 Task: Create a due date automation trigger when advanced on, on the tuesday before a card is due add dates not starting next month at 11:00 AM.
Action: Mouse moved to (922, 287)
Screenshot: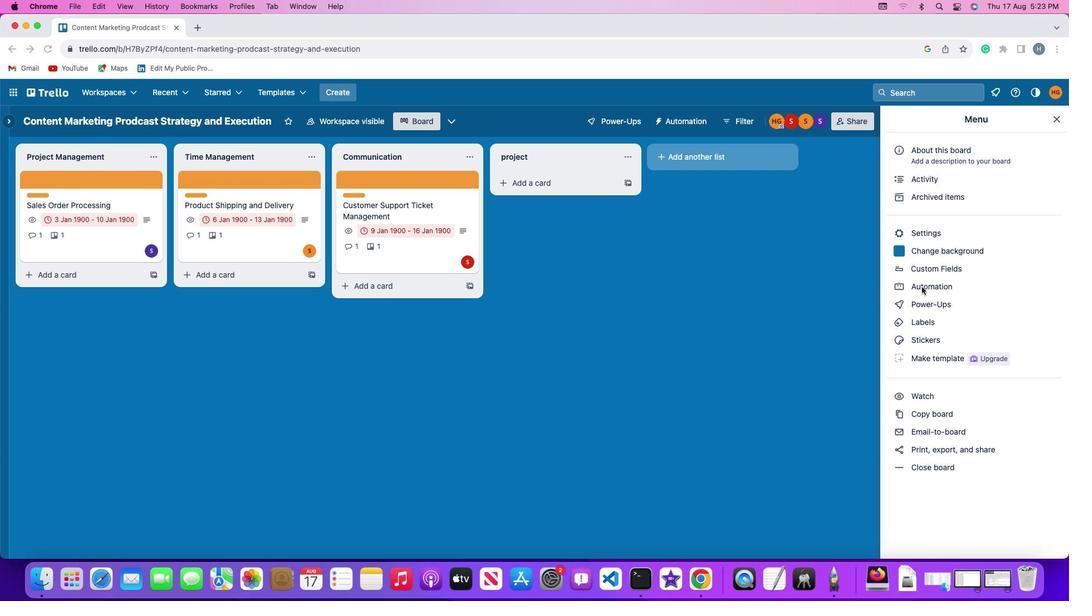 
Action: Mouse pressed left at (922, 287)
Screenshot: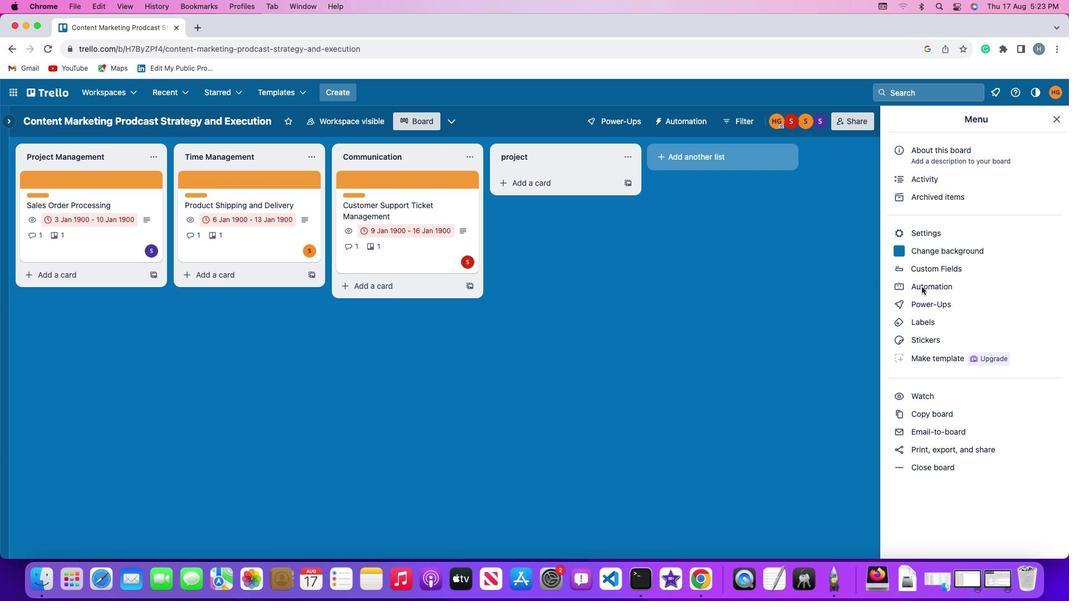 
Action: Mouse pressed left at (922, 287)
Screenshot: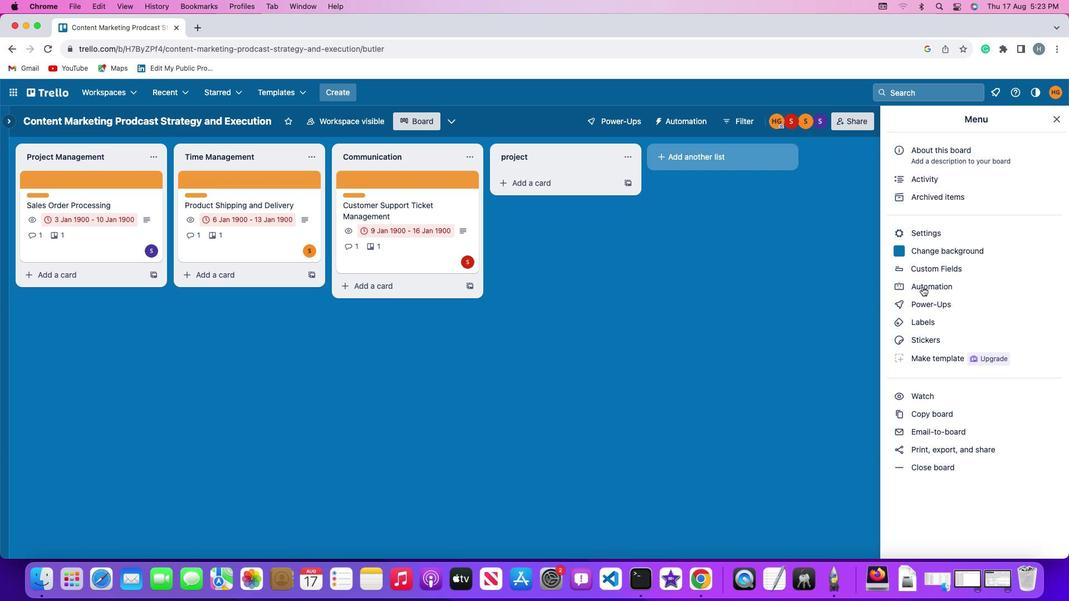 
Action: Mouse moved to (58, 264)
Screenshot: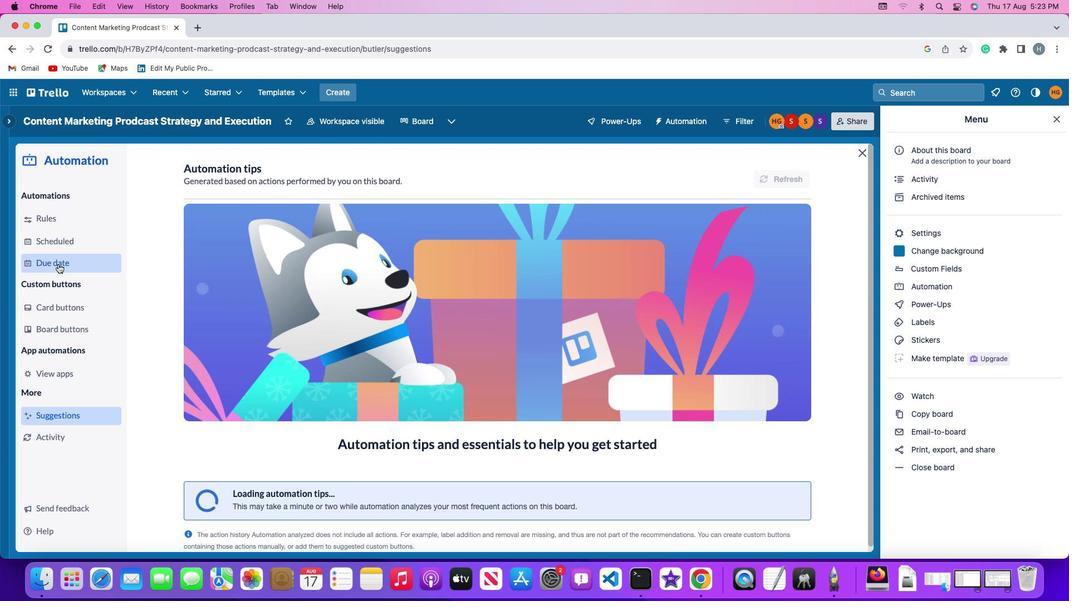 
Action: Mouse pressed left at (58, 264)
Screenshot: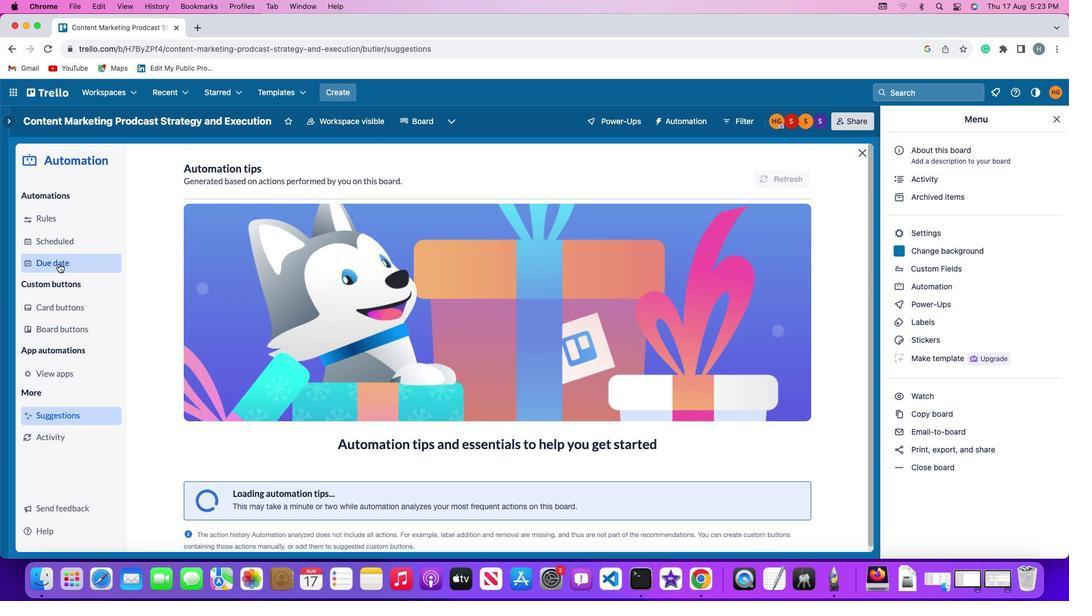 
Action: Mouse moved to (738, 171)
Screenshot: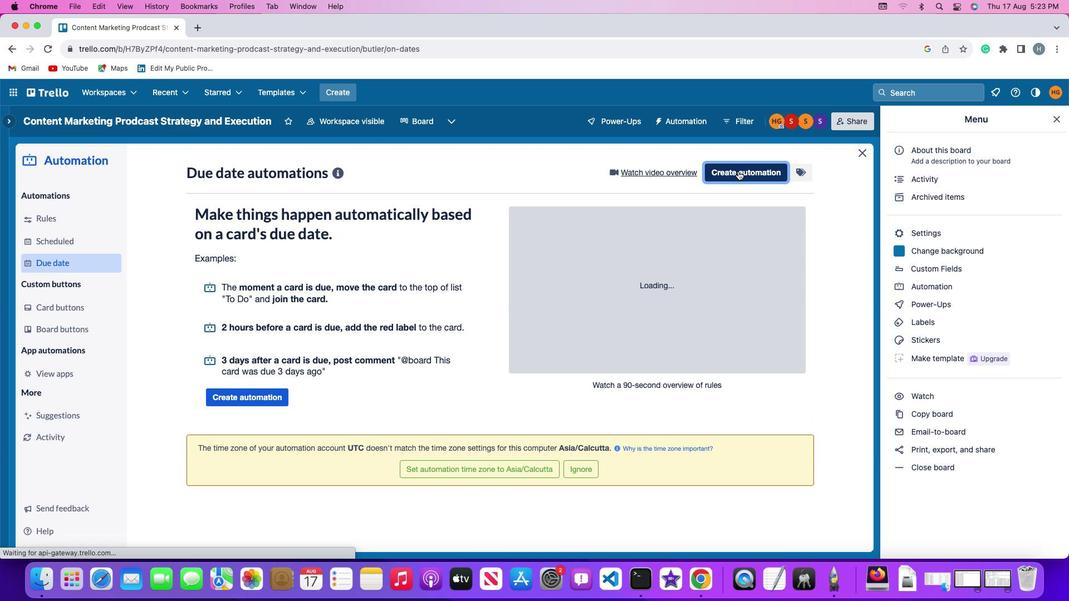 
Action: Mouse pressed left at (738, 171)
Screenshot: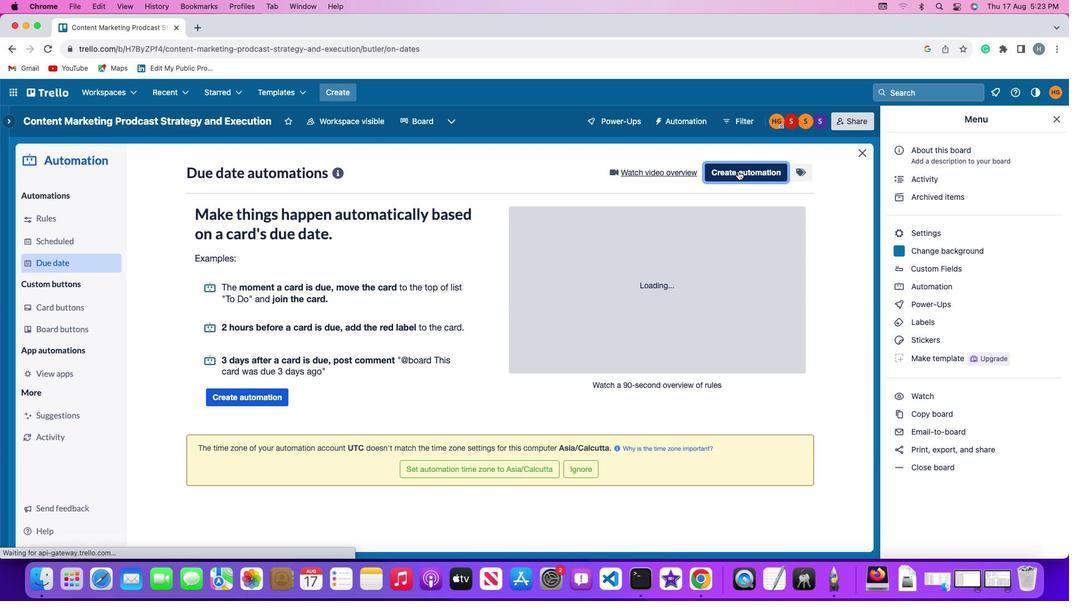 
Action: Mouse moved to (215, 281)
Screenshot: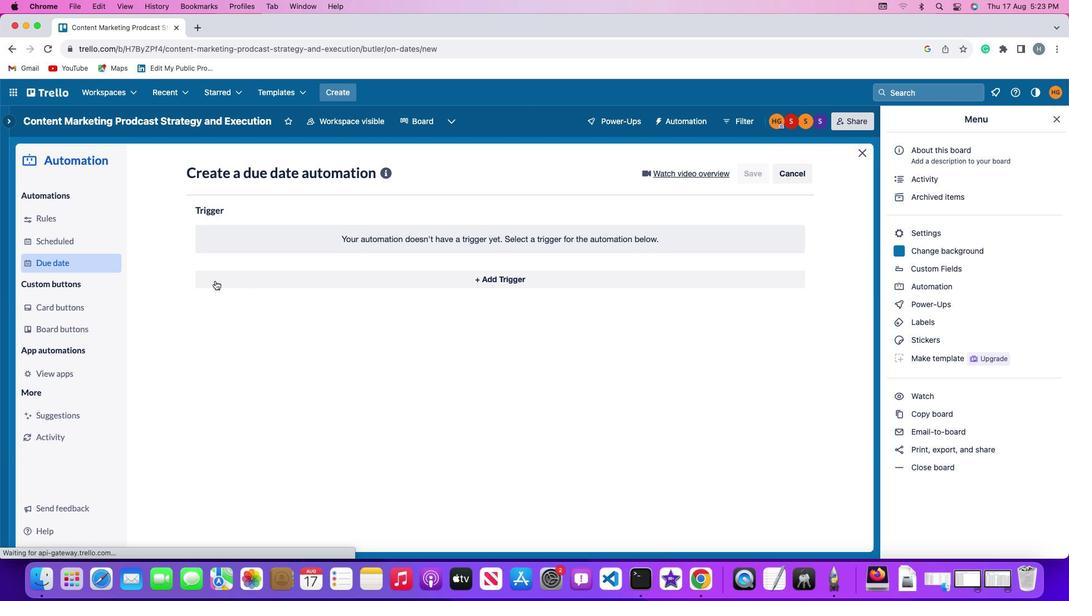 
Action: Mouse pressed left at (215, 281)
Screenshot: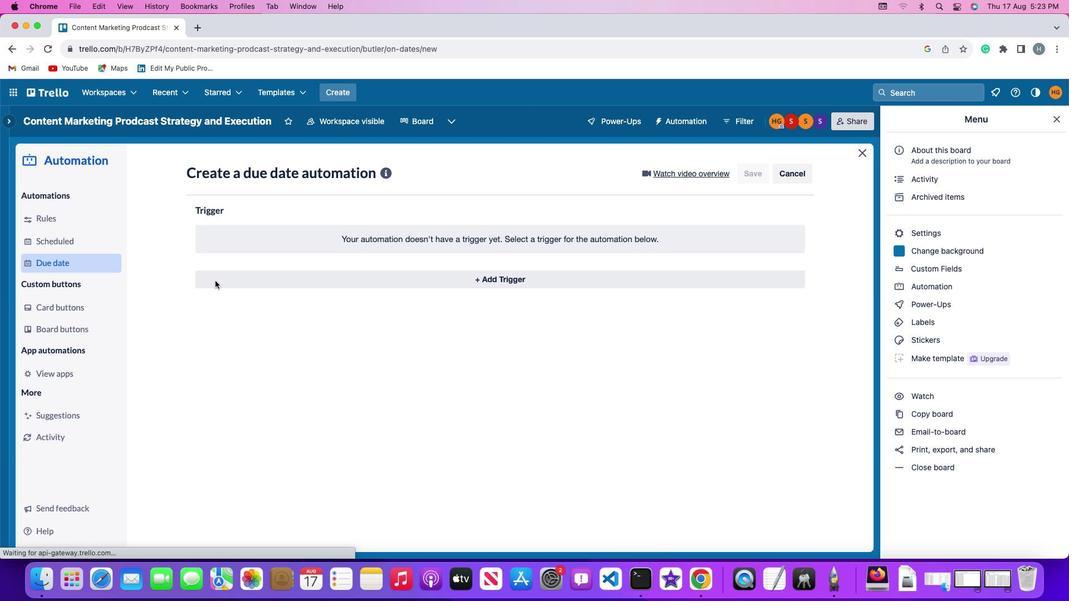 
Action: Mouse moved to (244, 483)
Screenshot: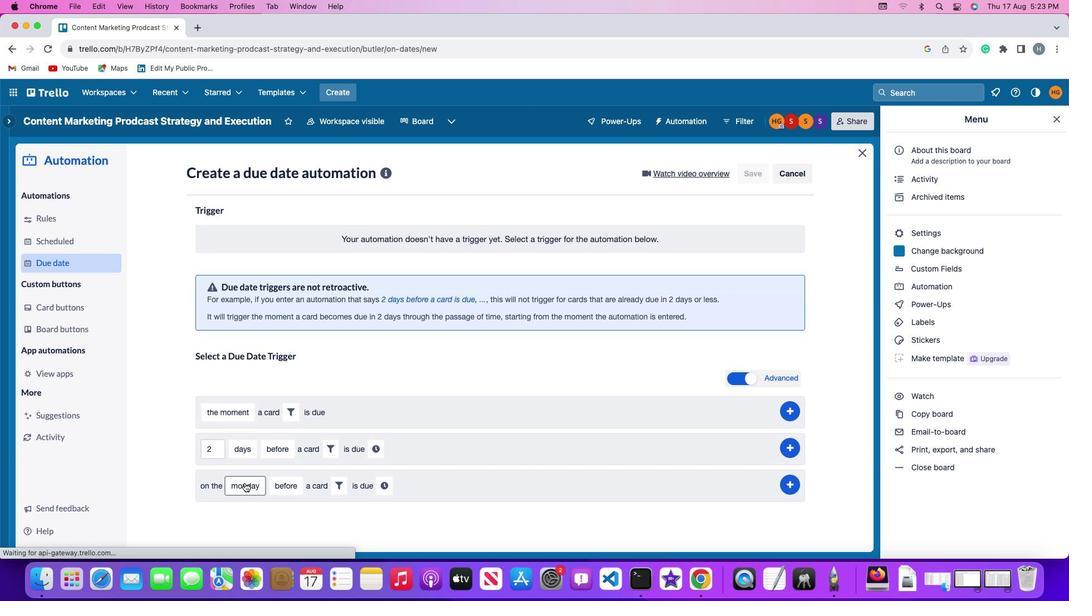 
Action: Mouse pressed left at (244, 483)
Screenshot: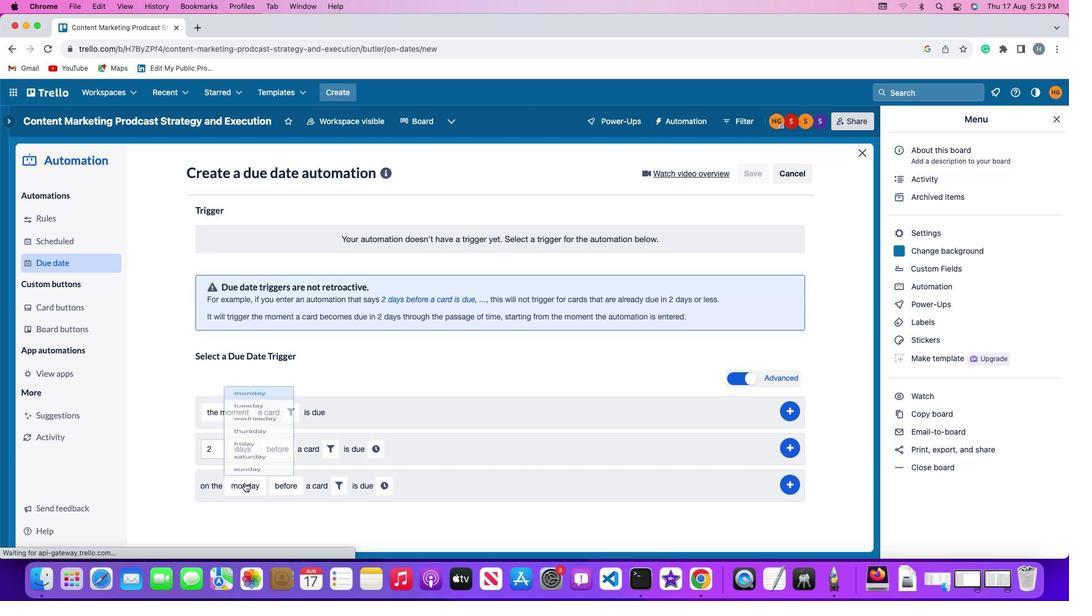 
Action: Mouse moved to (263, 353)
Screenshot: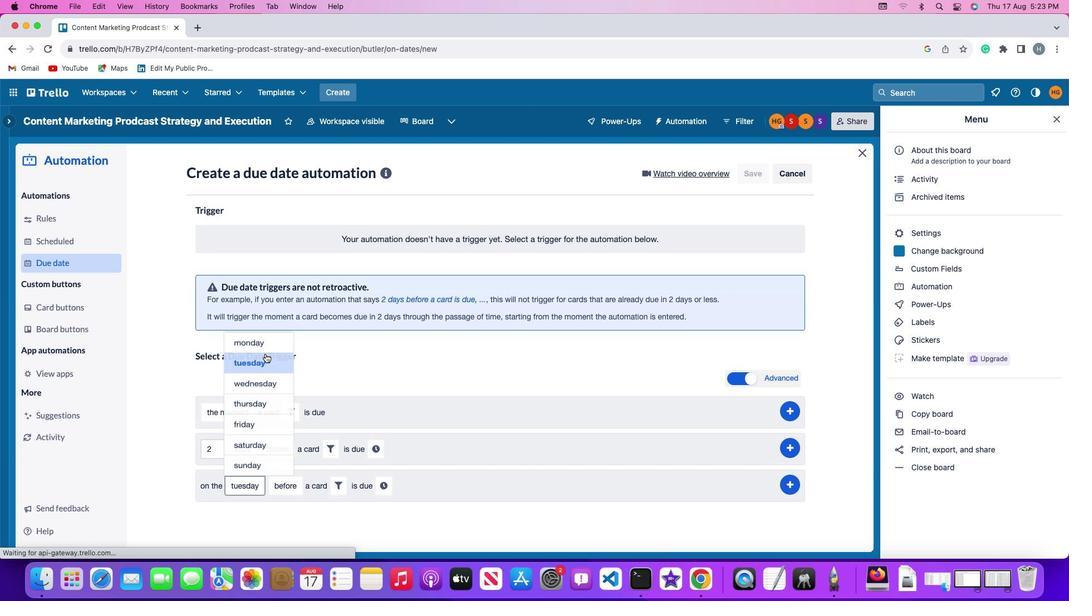 
Action: Mouse pressed left at (263, 353)
Screenshot: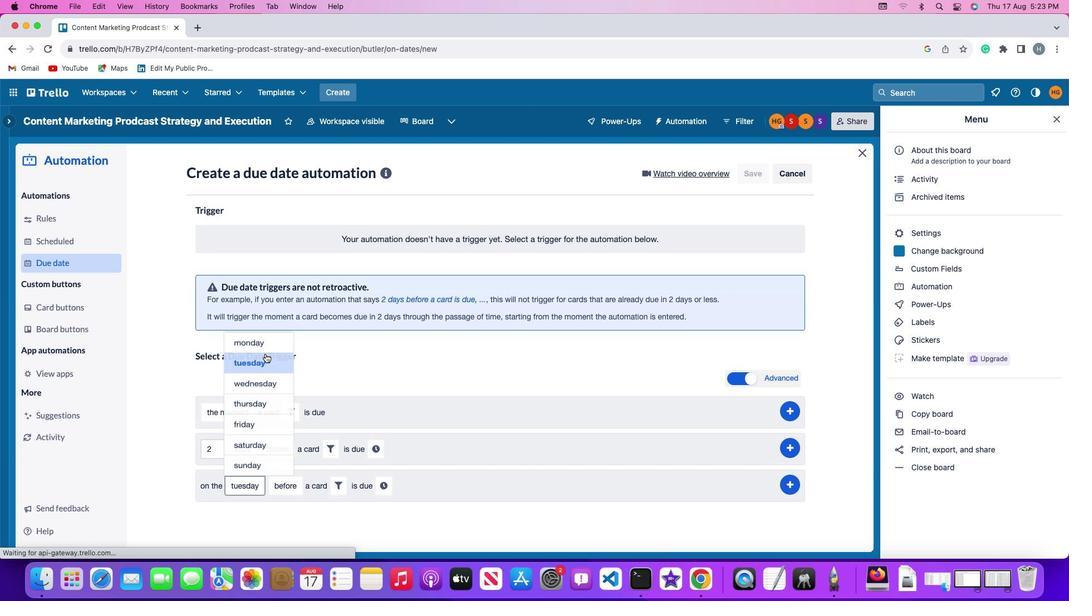 
Action: Mouse moved to (288, 483)
Screenshot: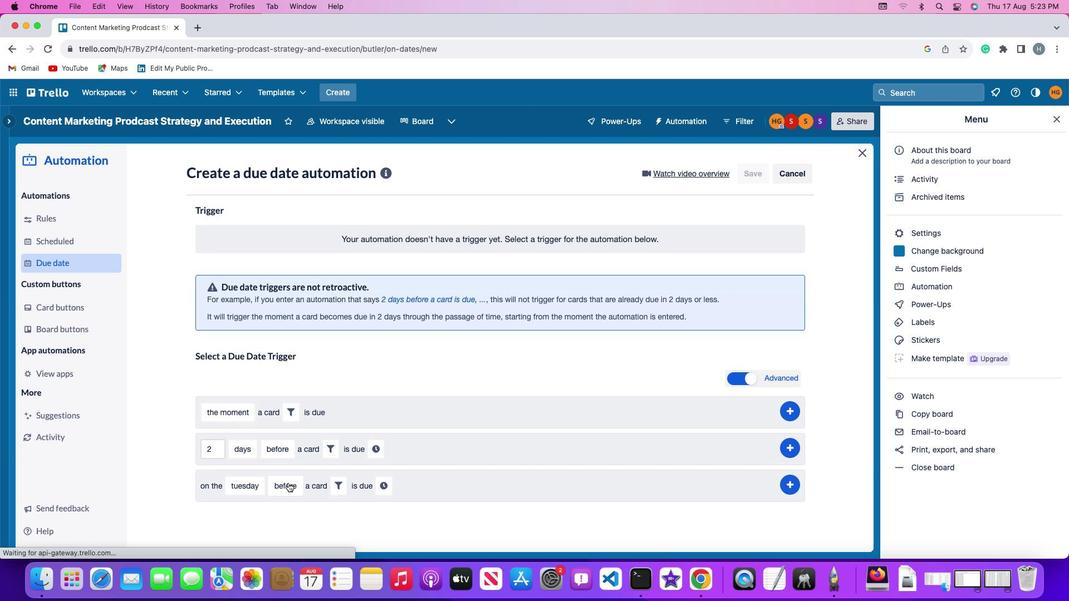 
Action: Mouse pressed left at (288, 483)
Screenshot: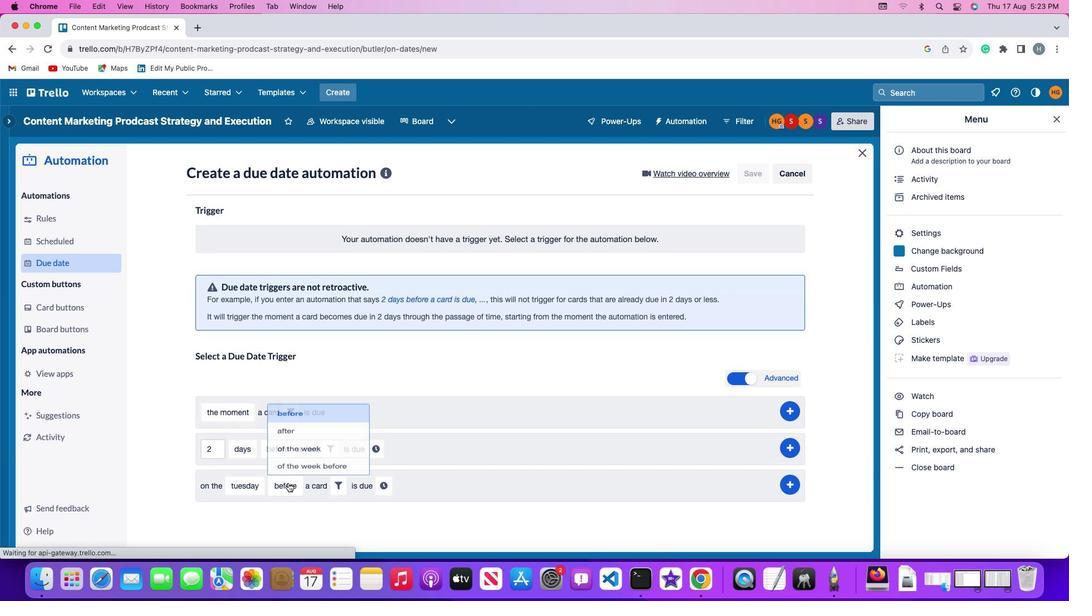 
Action: Mouse moved to (311, 394)
Screenshot: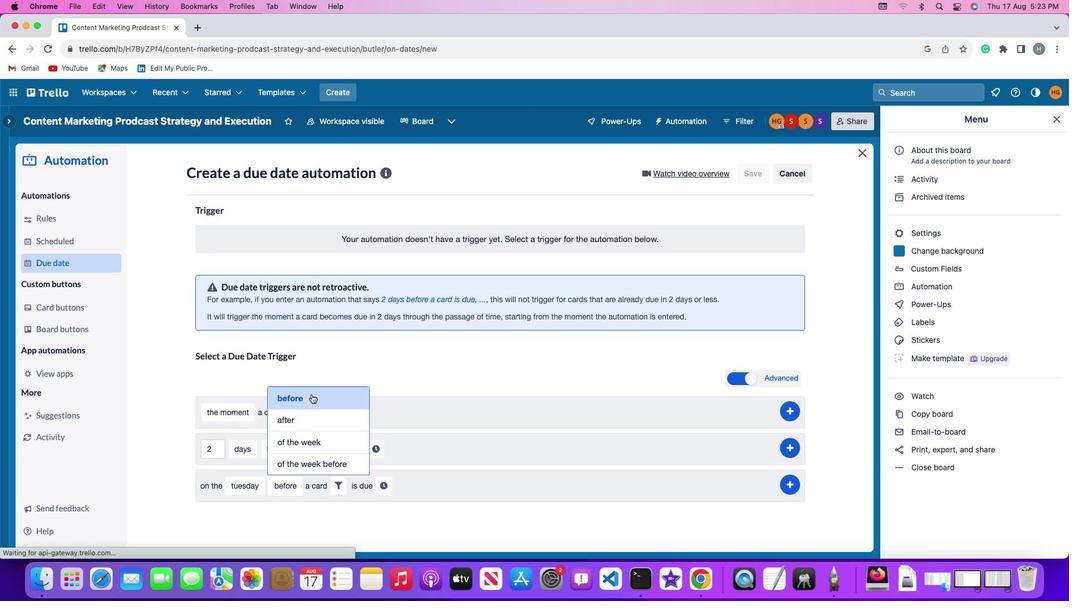 
Action: Mouse pressed left at (311, 394)
Screenshot: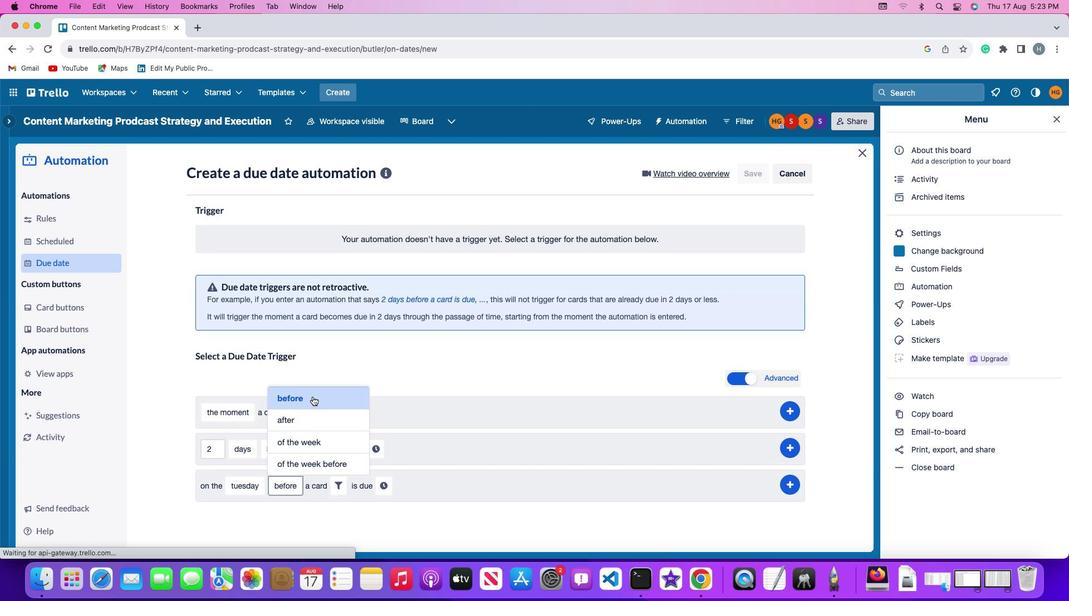 
Action: Mouse moved to (342, 490)
Screenshot: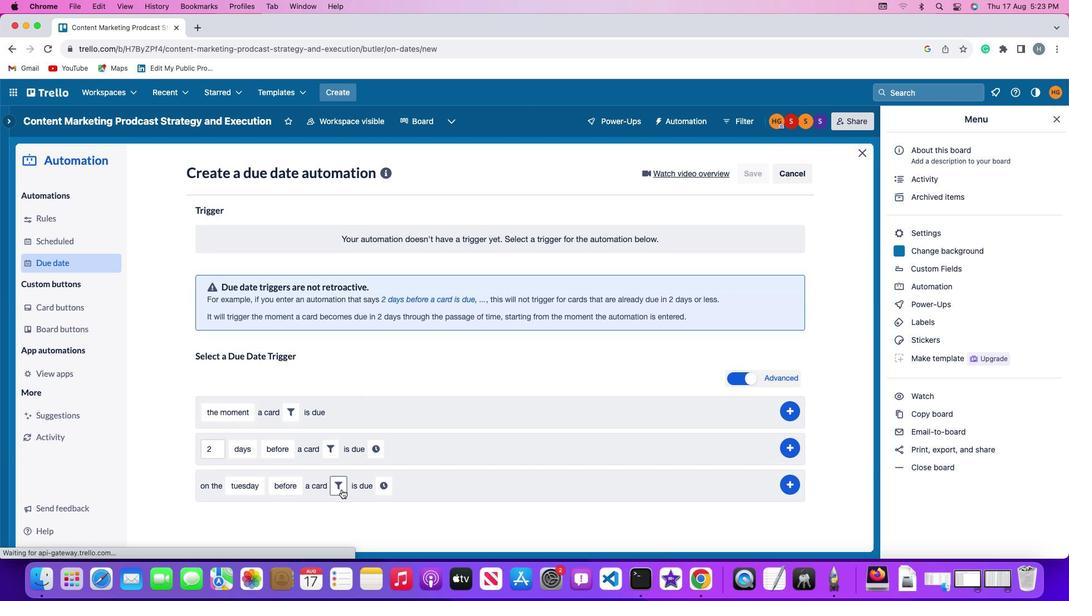 
Action: Mouse pressed left at (342, 490)
Screenshot: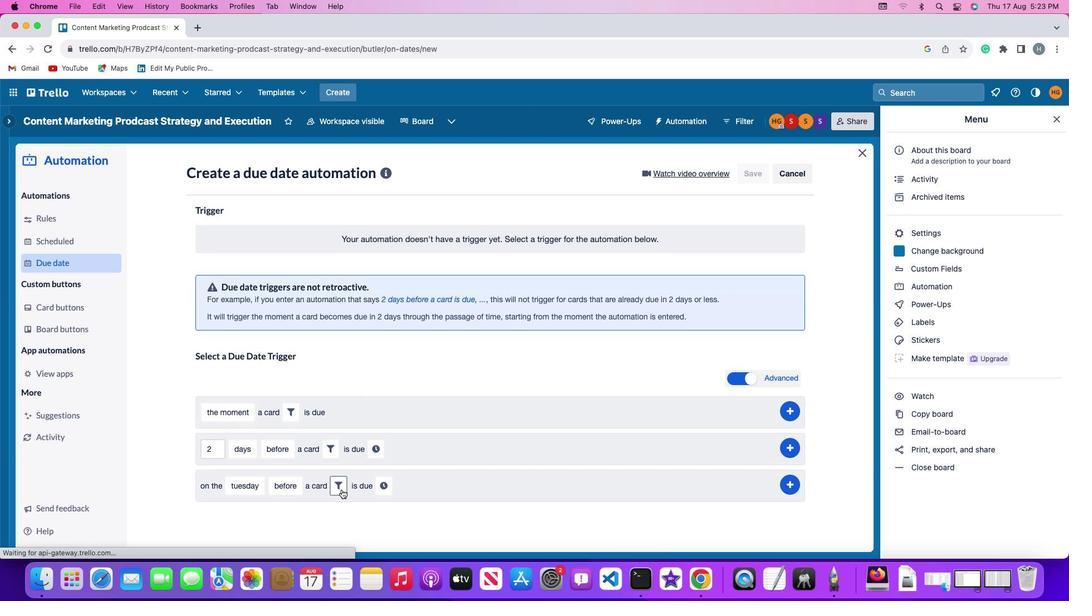 
Action: Mouse moved to (403, 521)
Screenshot: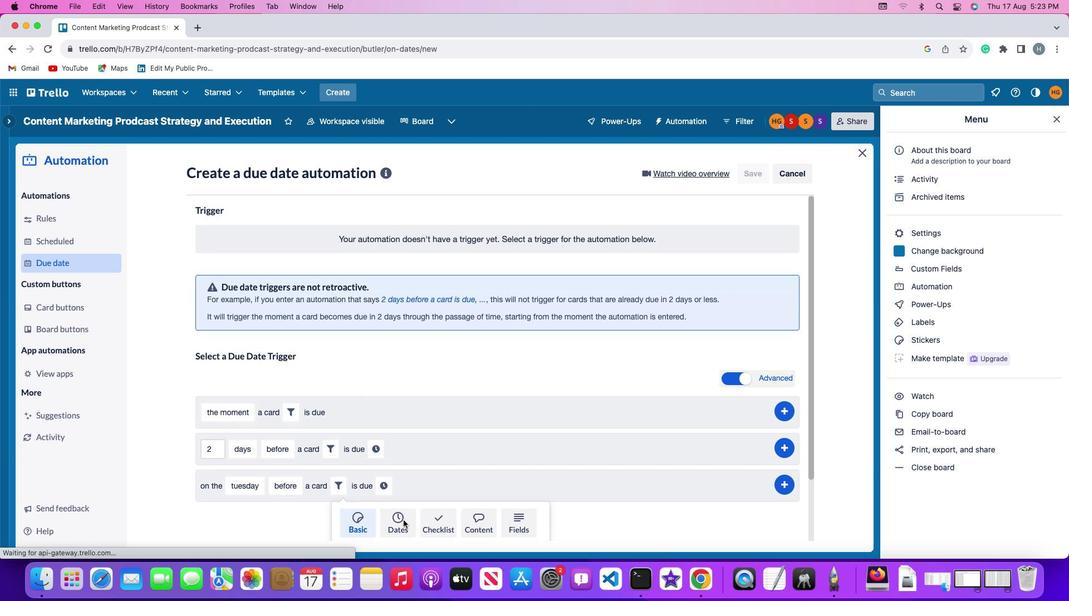 
Action: Mouse pressed left at (403, 521)
Screenshot: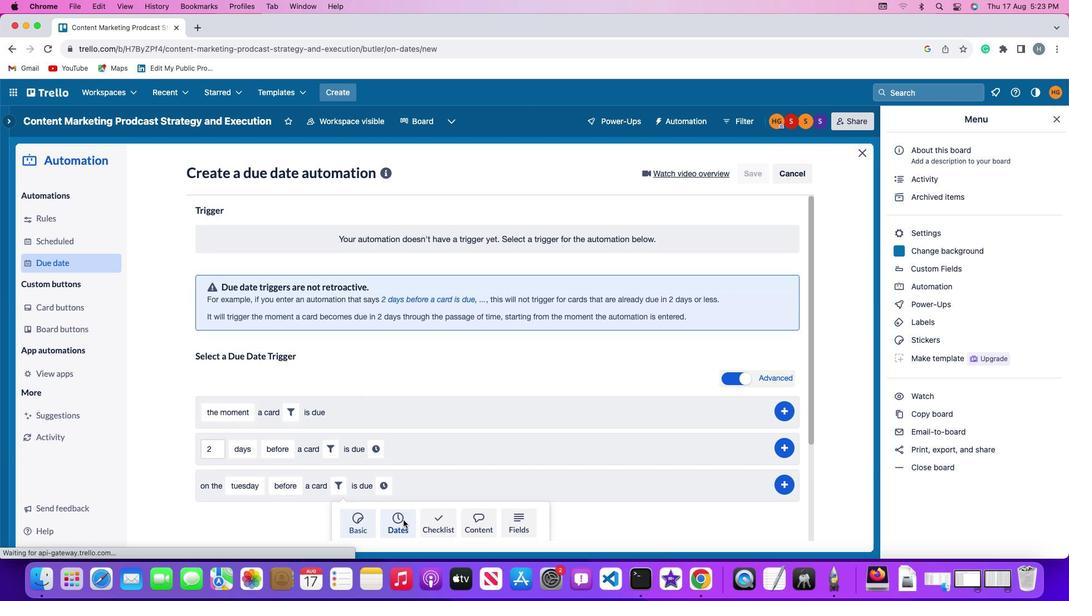 
Action: Mouse moved to (323, 512)
Screenshot: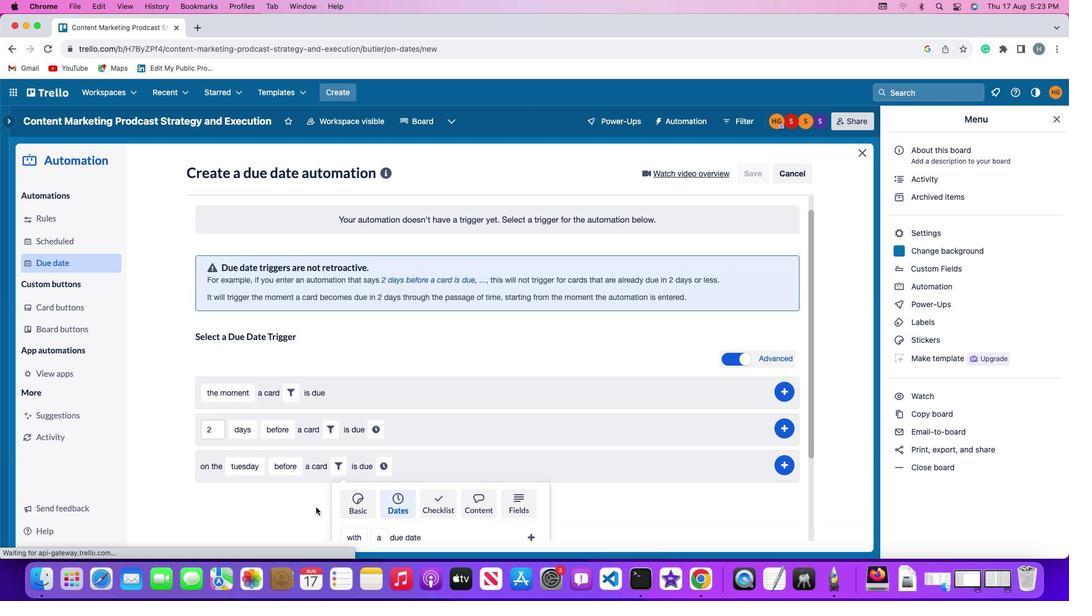 
Action: Mouse scrolled (323, 512) with delta (0, 0)
Screenshot: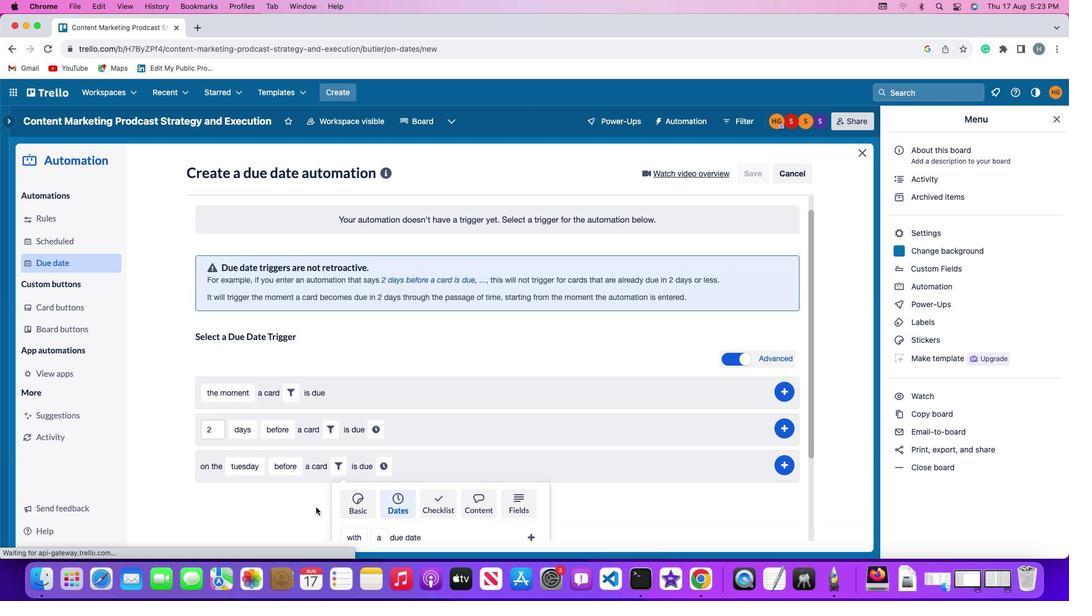 
Action: Mouse moved to (321, 512)
Screenshot: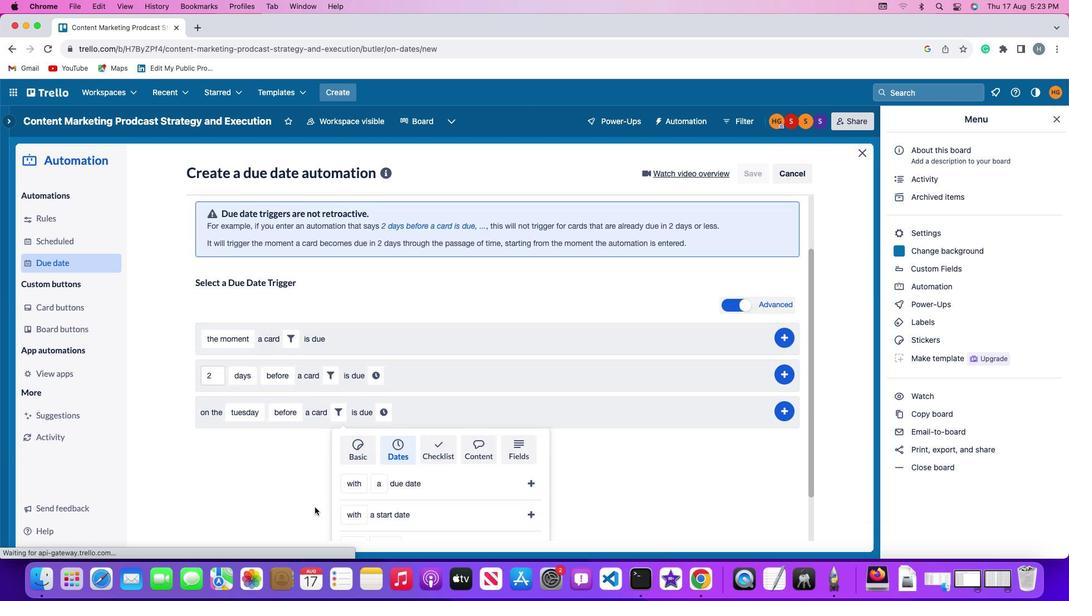 
Action: Mouse scrolled (321, 512) with delta (0, 0)
Screenshot: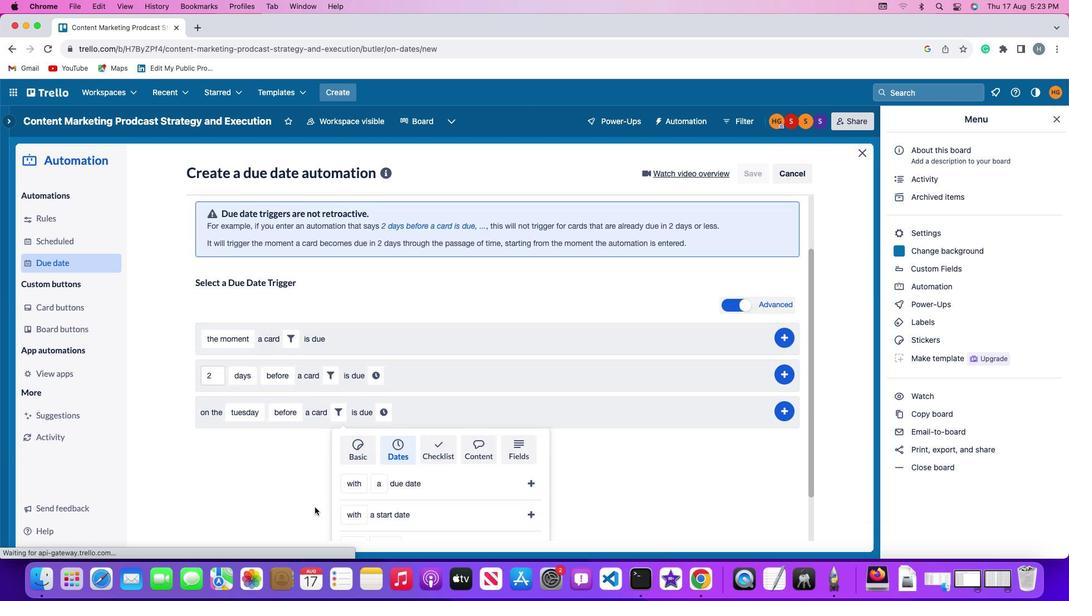 
Action: Mouse moved to (320, 511)
Screenshot: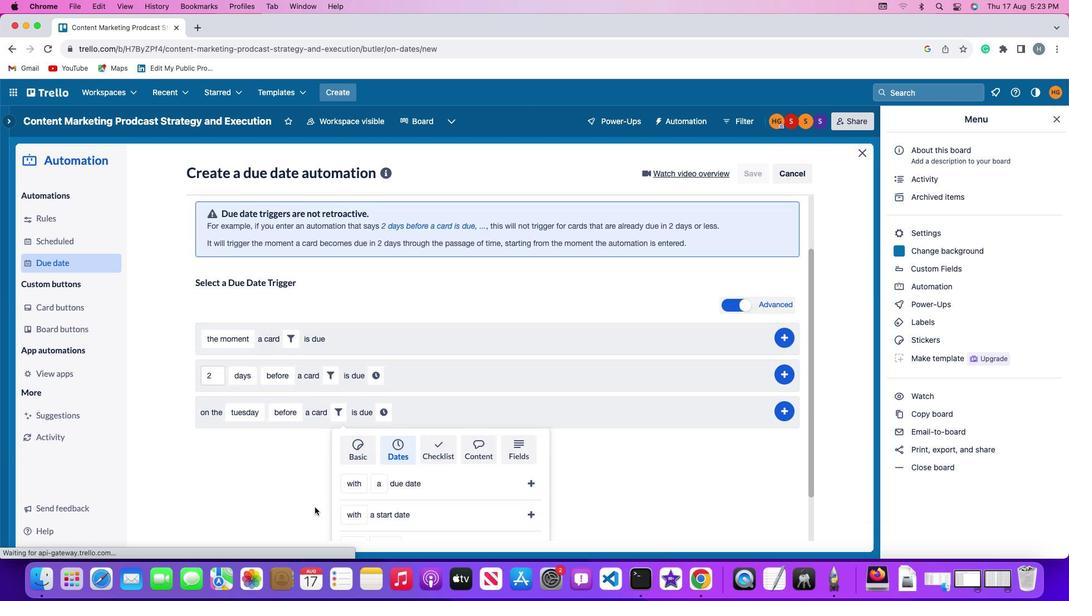 
Action: Mouse scrolled (320, 511) with delta (0, -1)
Screenshot: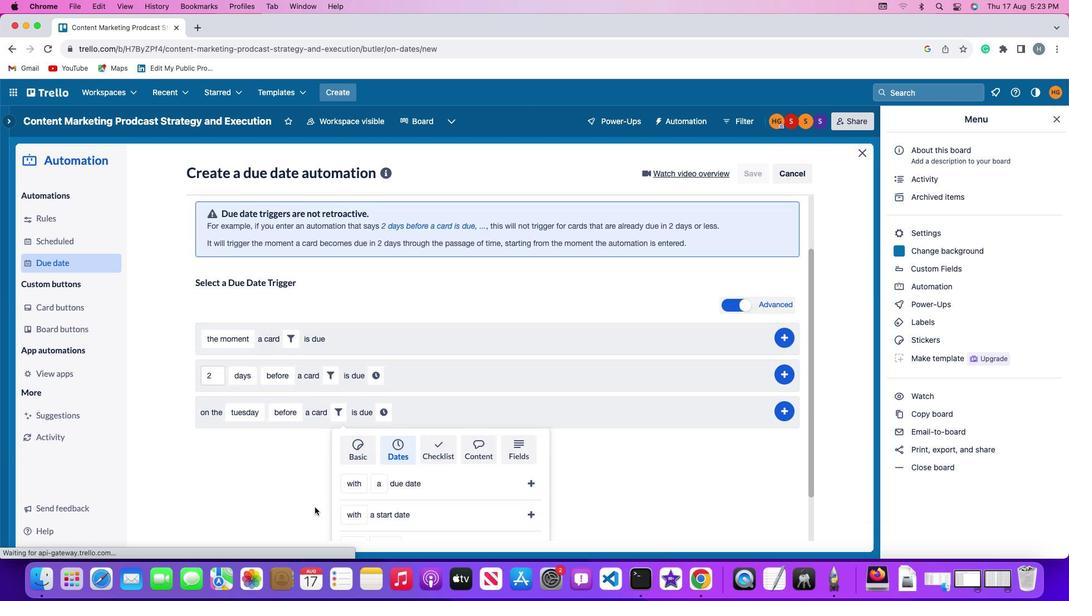 
Action: Mouse moved to (319, 510)
Screenshot: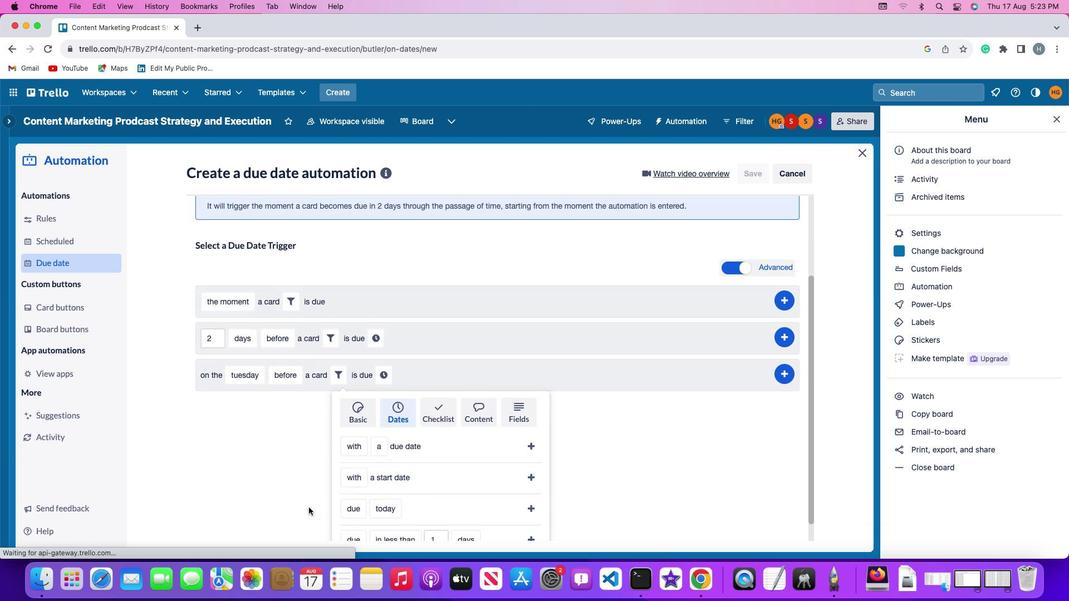 
Action: Mouse scrolled (319, 510) with delta (0, -2)
Screenshot: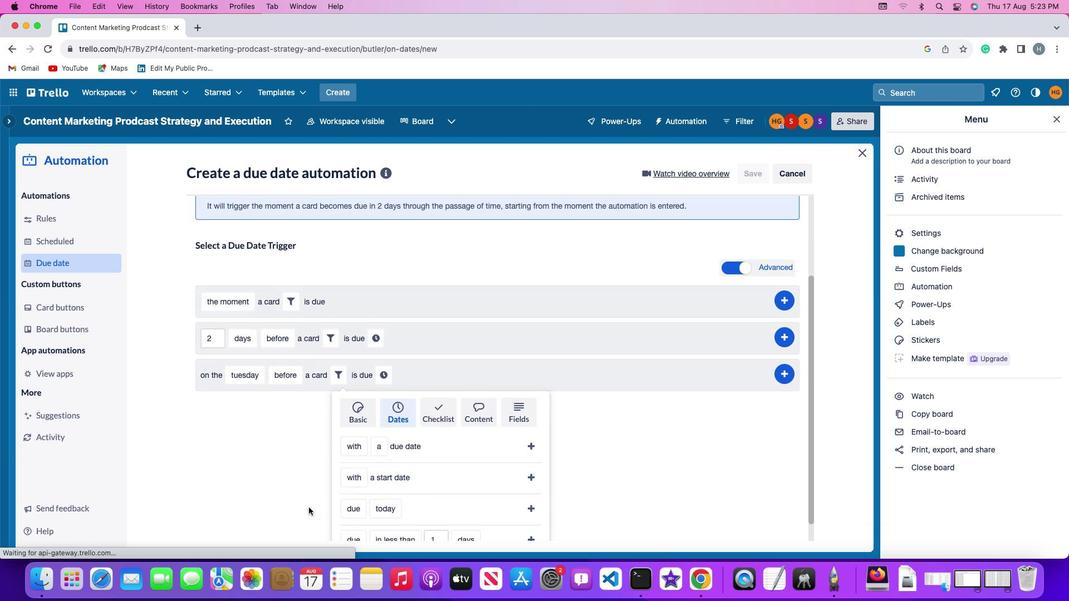 
Action: Mouse moved to (316, 507)
Screenshot: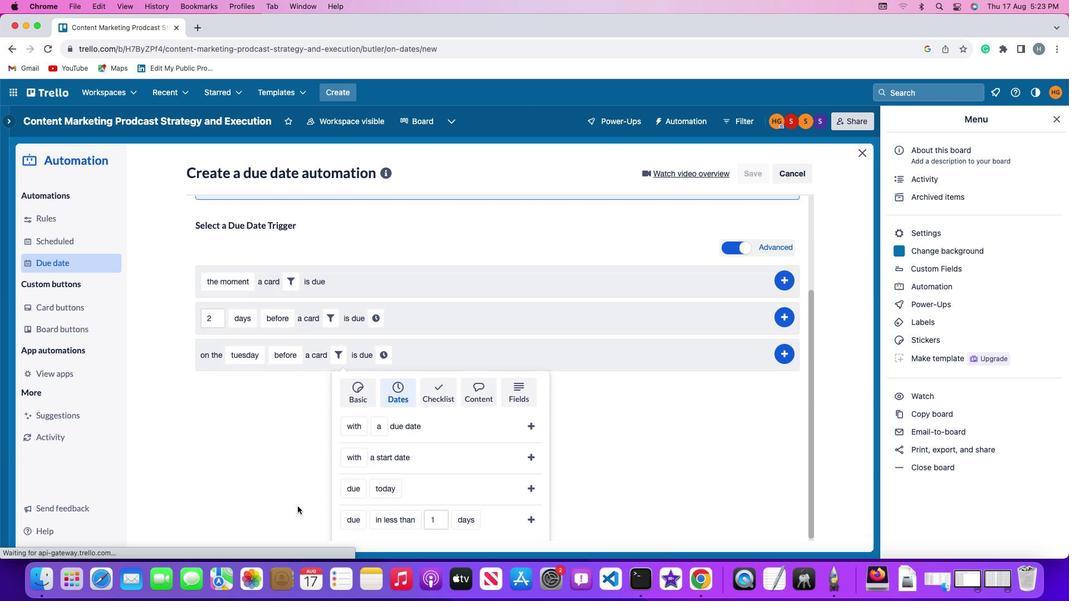 
Action: Mouse scrolled (316, 507) with delta (0, -2)
Screenshot: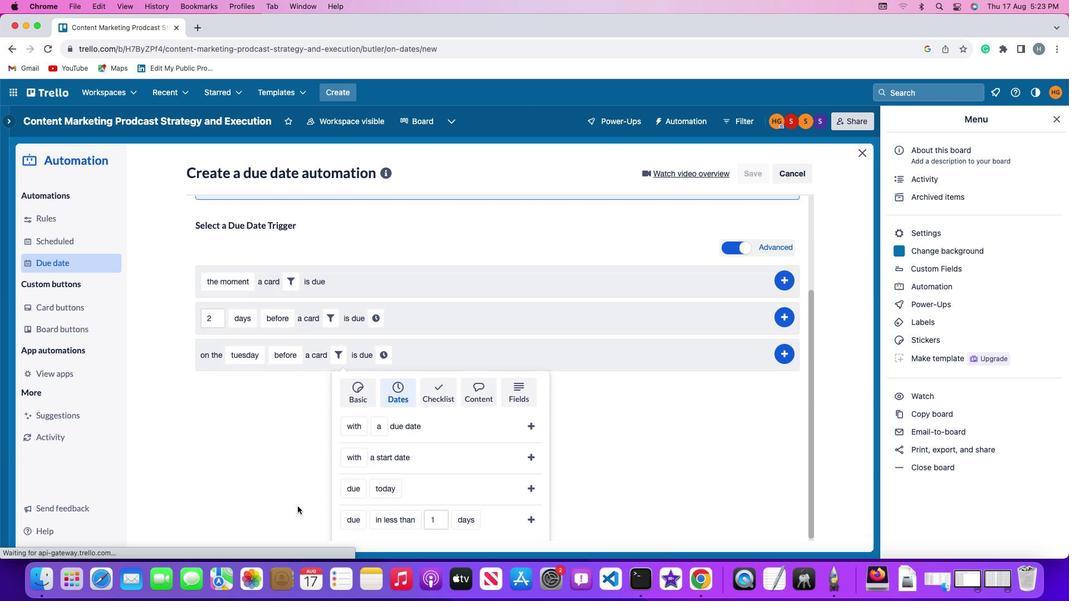 
Action: Mouse moved to (293, 504)
Screenshot: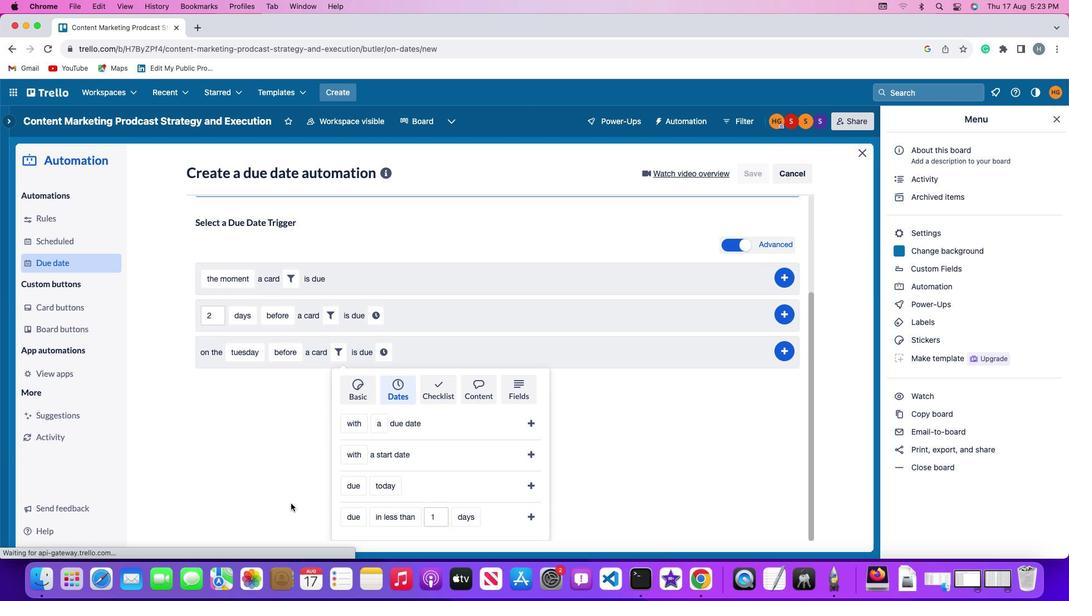 
Action: Mouse scrolled (293, 504) with delta (0, 0)
Screenshot: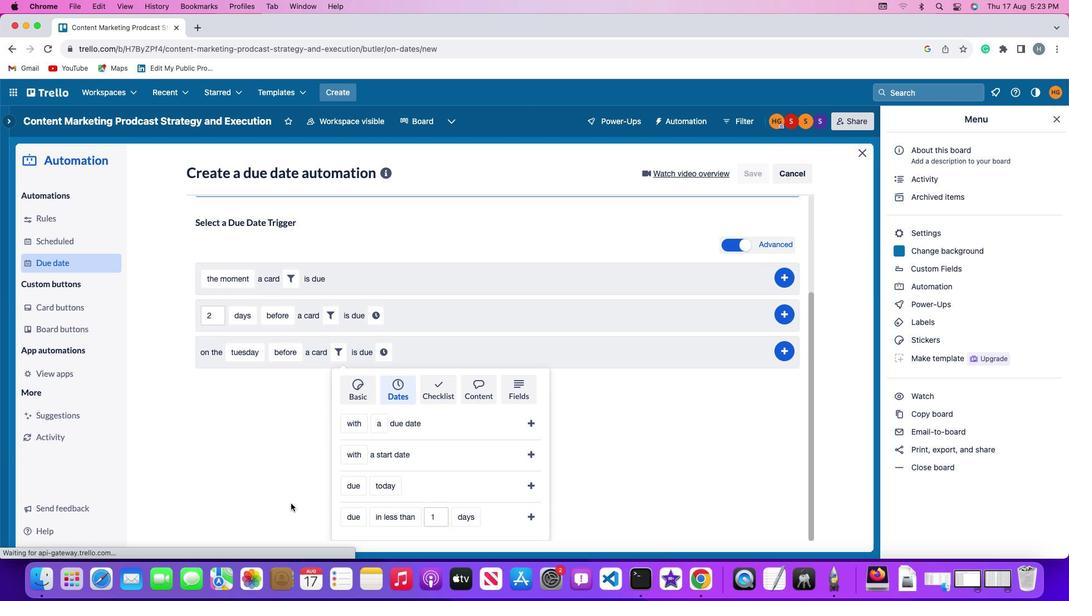 
Action: Mouse moved to (293, 504)
Screenshot: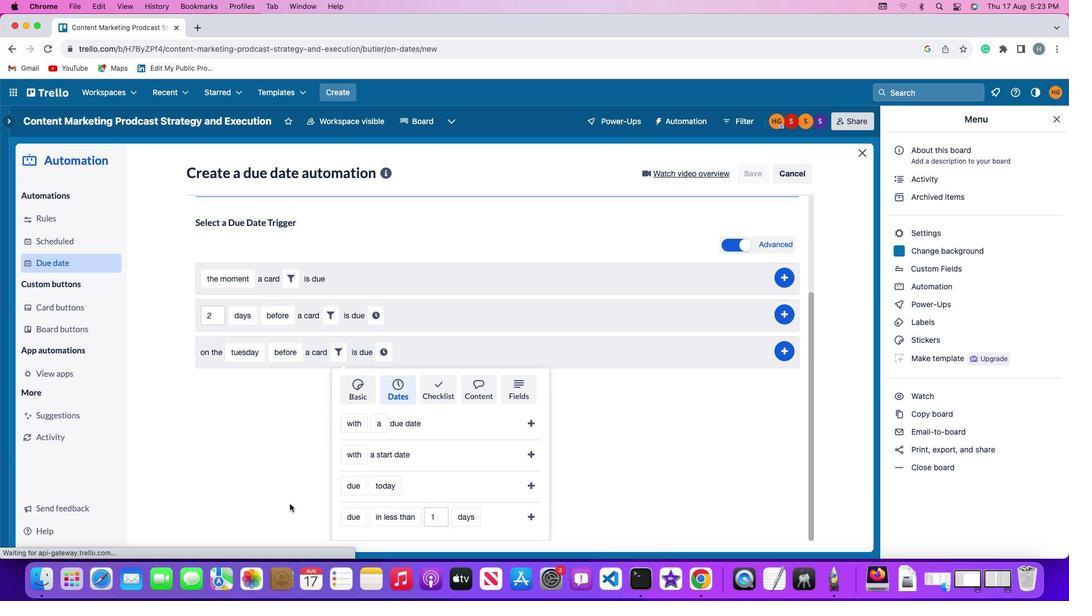 
Action: Mouse scrolled (293, 504) with delta (0, 0)
Screenshot: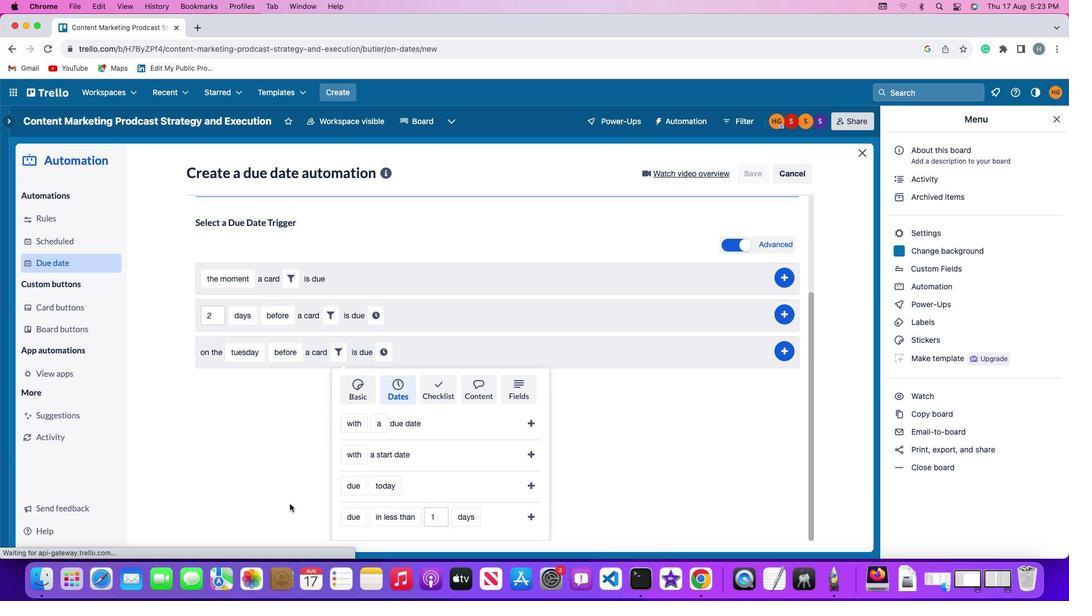 
Action: Mouse scrolled (293, 504) with delta (0, -1)
Screenshot: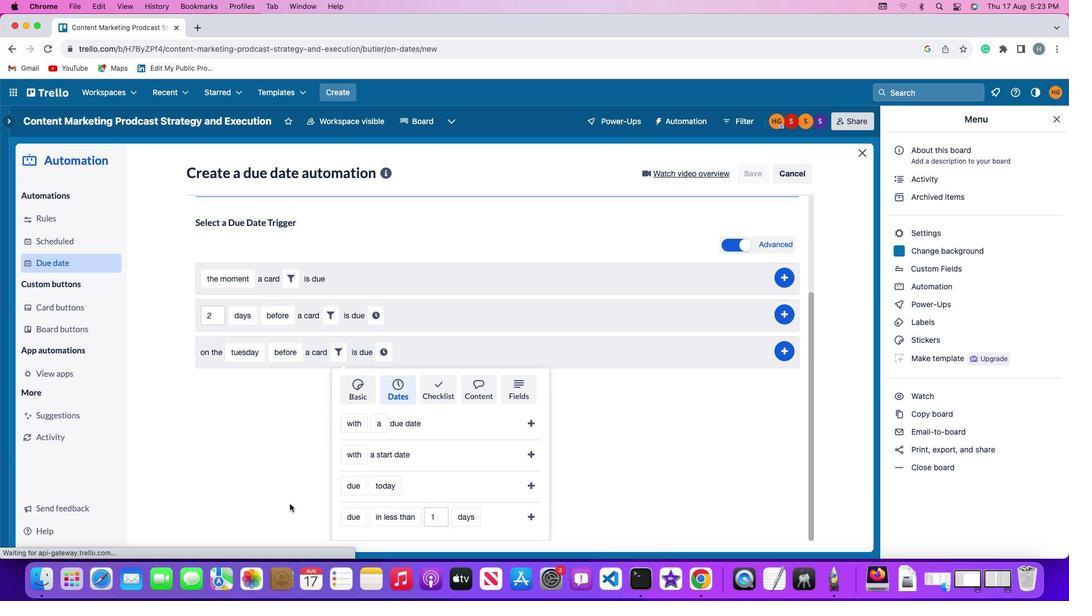 
Action: Mouse scrolled (293, 504) with delta (0, -2)
Screenshot: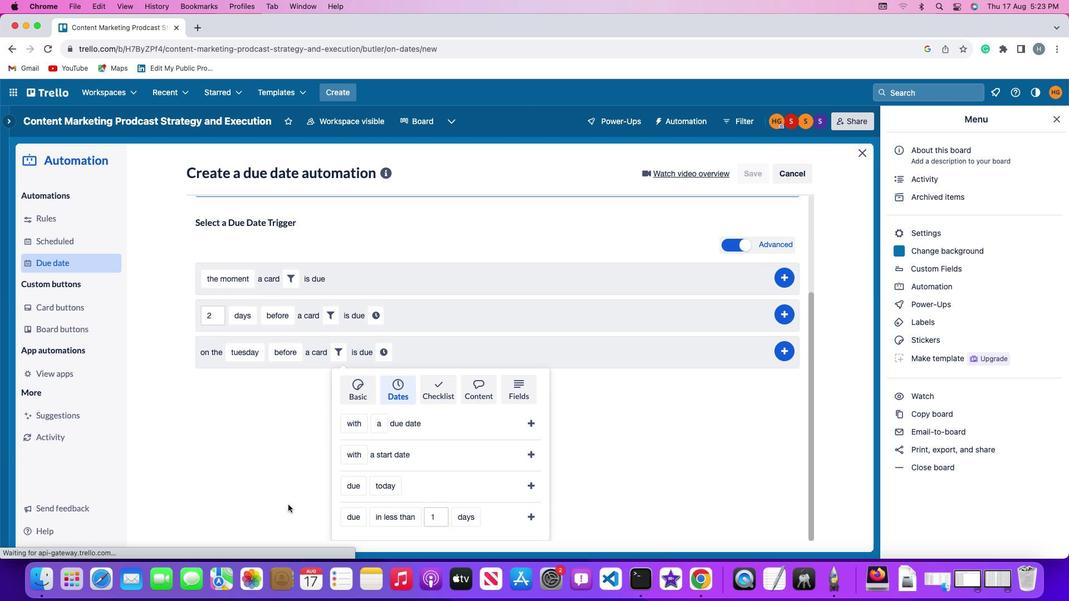 
Action: Mouse moved to (347, 489)
Screenshot: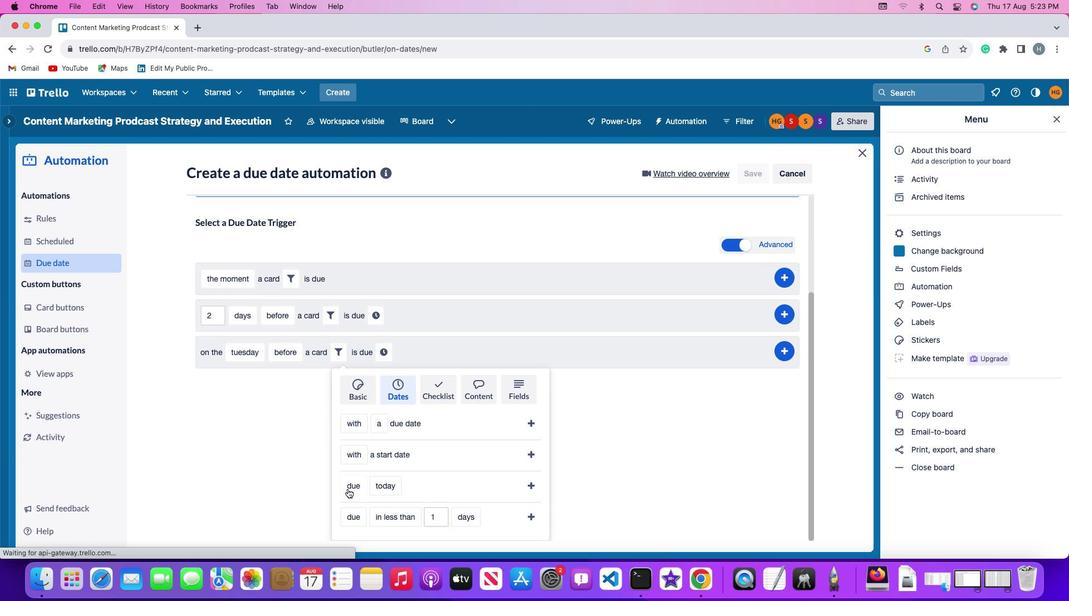 
Action: Mouse pressed left at (347, 489)
Screenshot: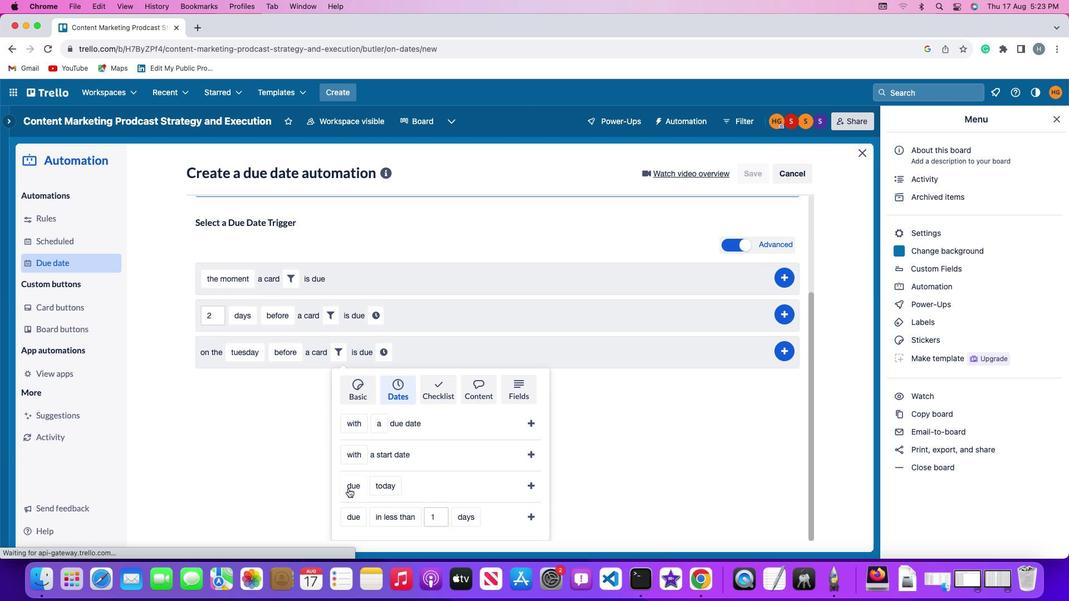 
Action: Mouse moved to (354, 464)
Screenshot: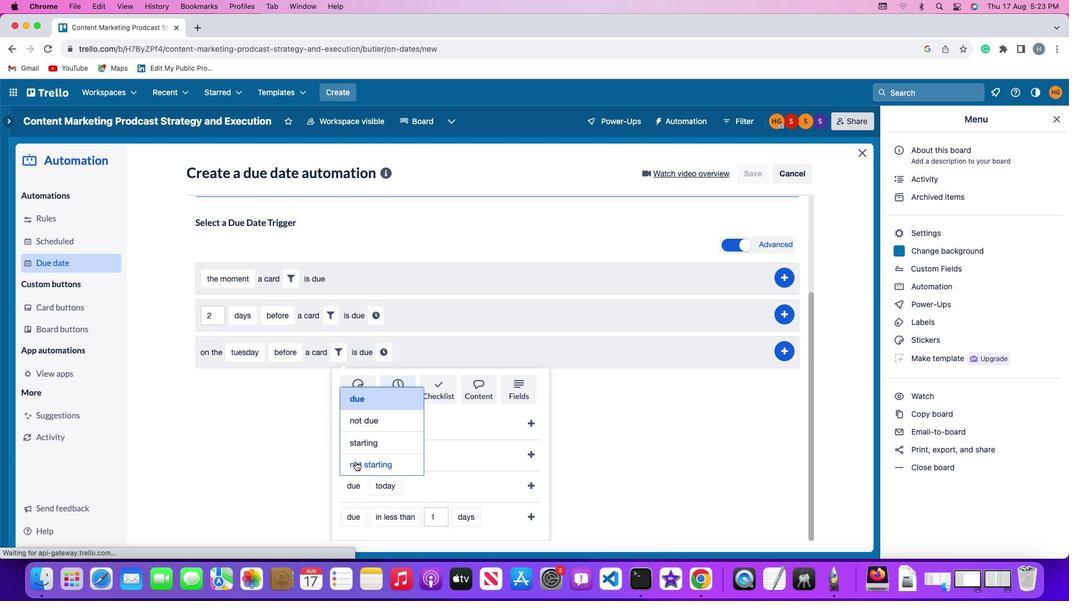 
Action: Mouse pressed left at (354, 464)
Screenshot: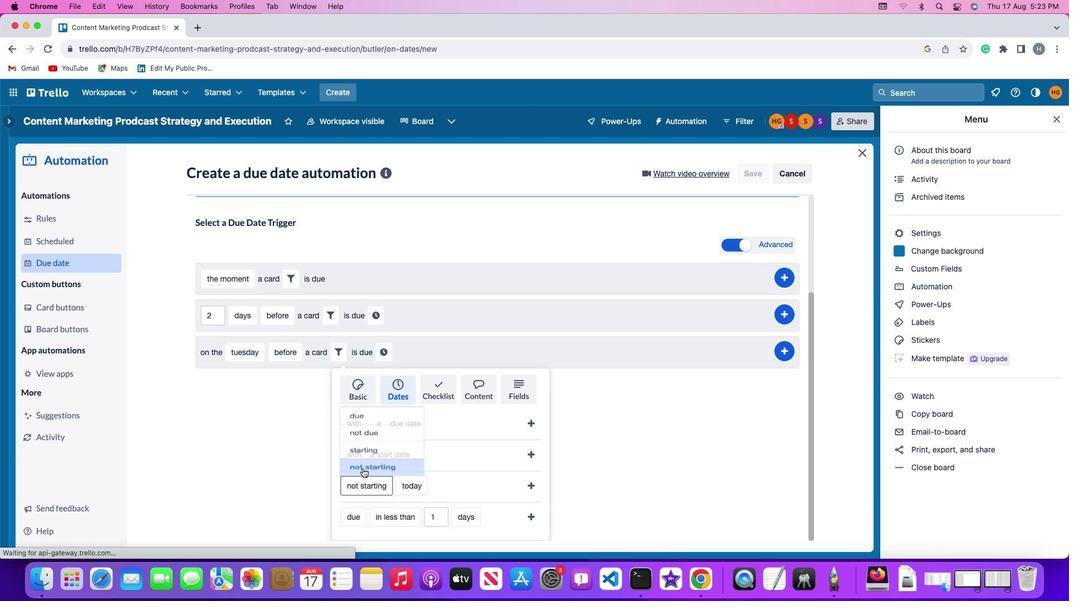 
Action: Mouse moved to (410, 488)
Screenshot: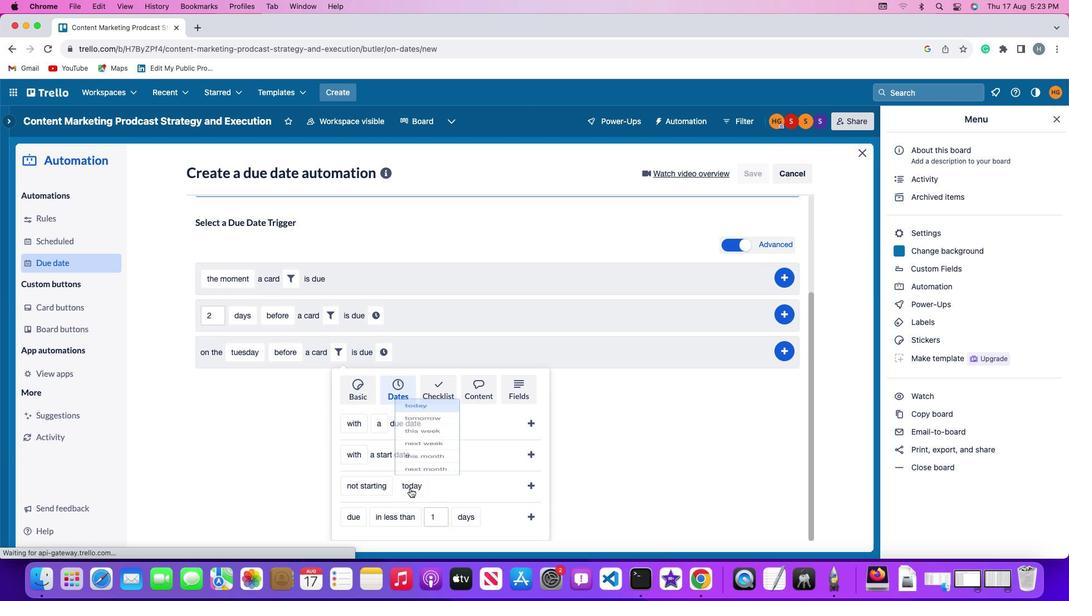 
Action: Mouse pressed left at (410, 488)
Screenshot: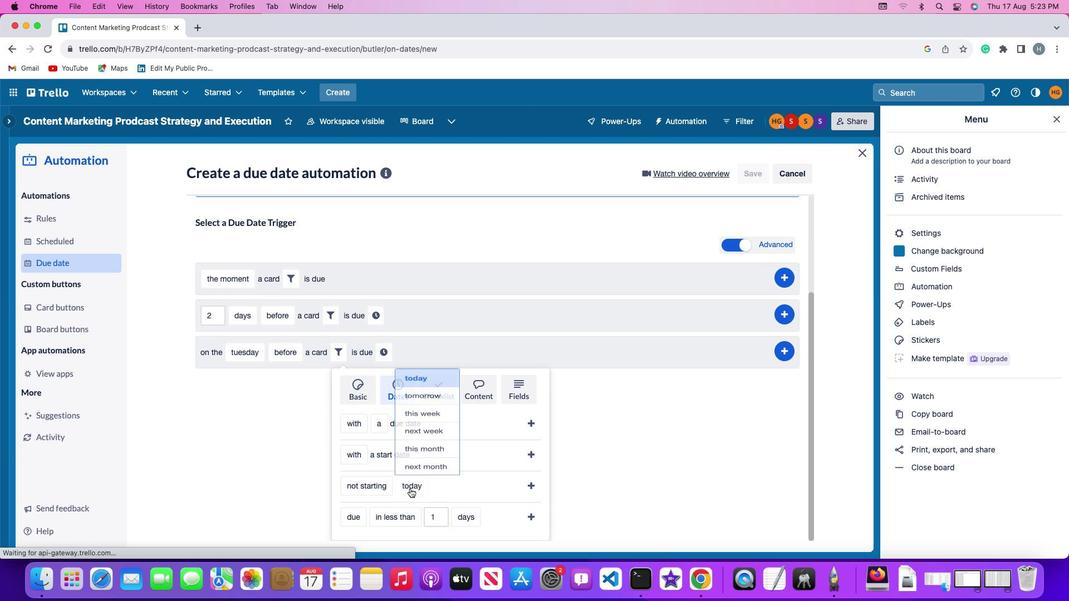 
Action: Mouse moved to (413, 467)
Screenshot: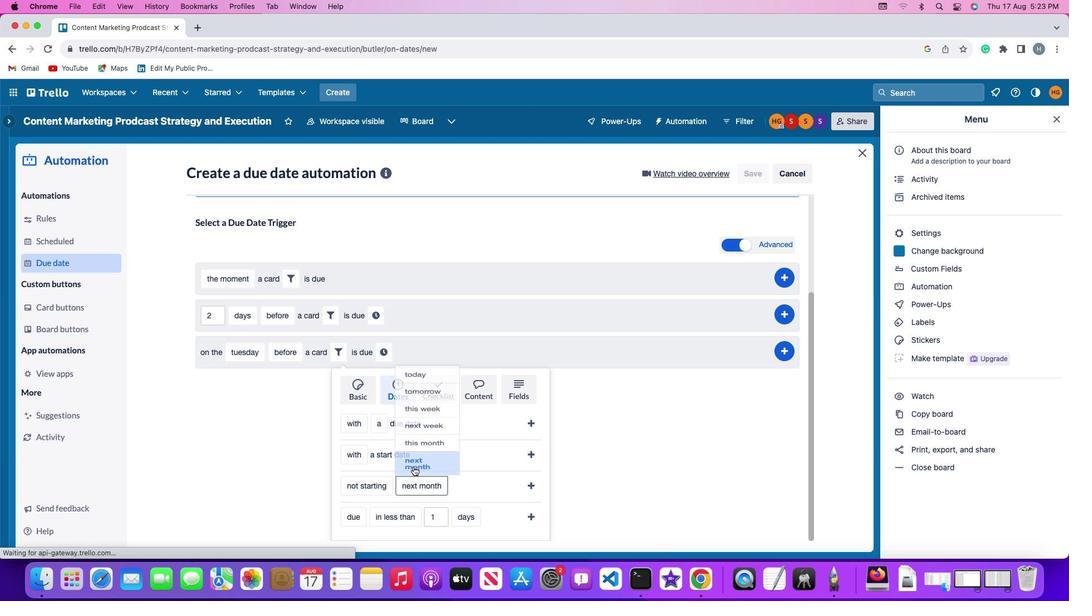 
Action: Mouse pressed left at (413, 467)
Screenshot: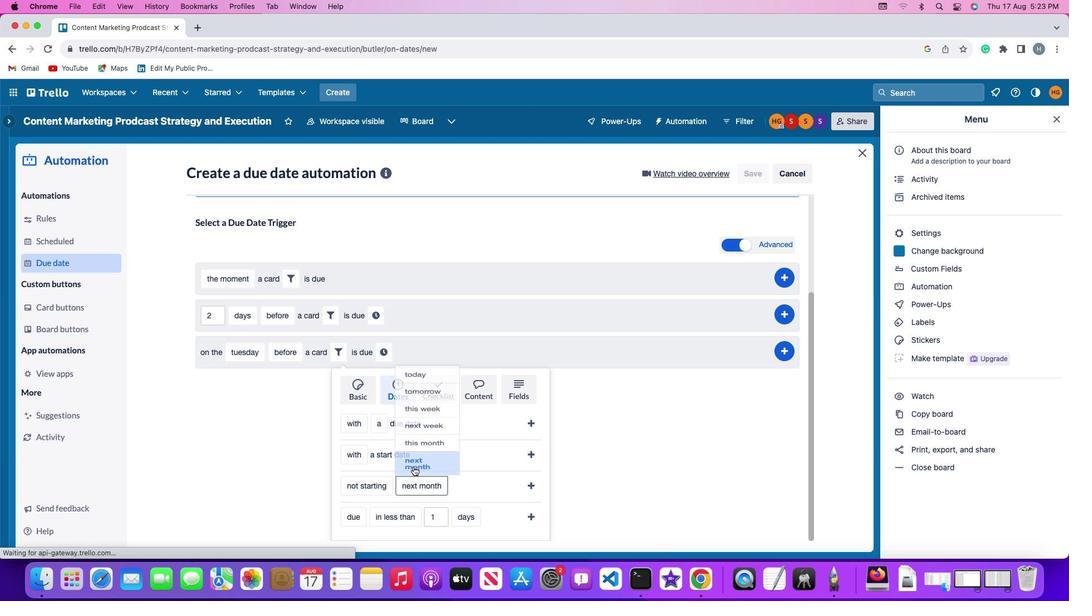 
Action: Mouse moved to (532, 485)
Screenshot: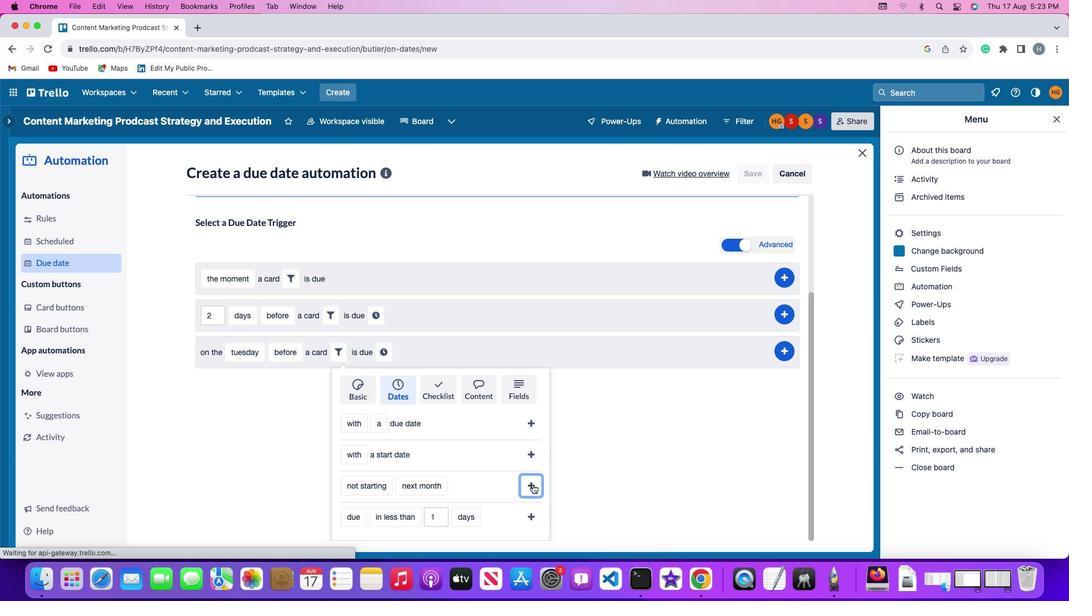 
Action: Mouse pressed left at (532, 485)
Screenshot: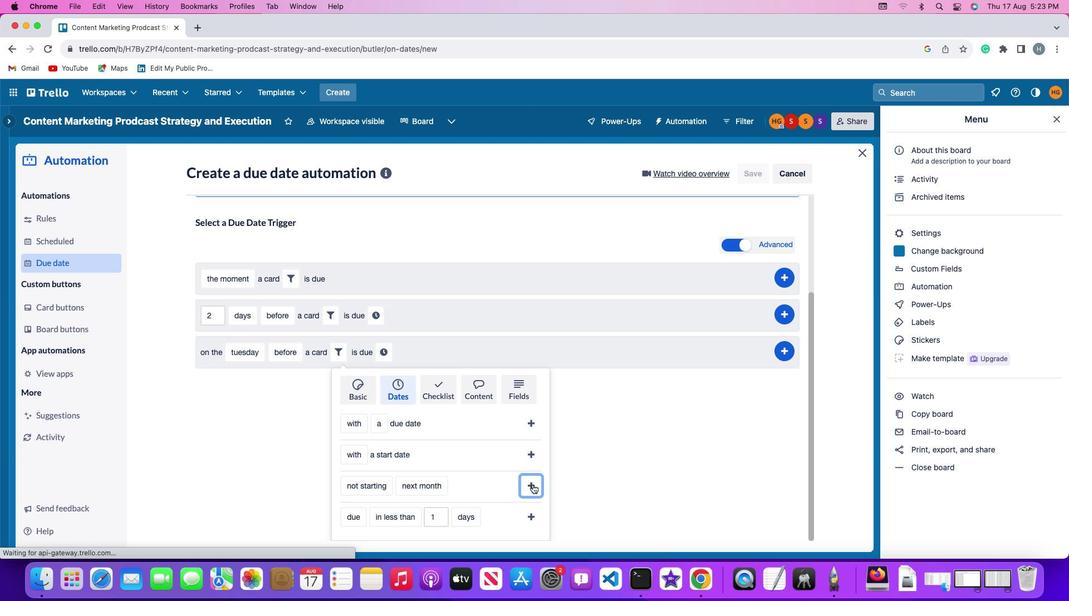 
Action: Mouse moved to (489, 483)
Screenshot: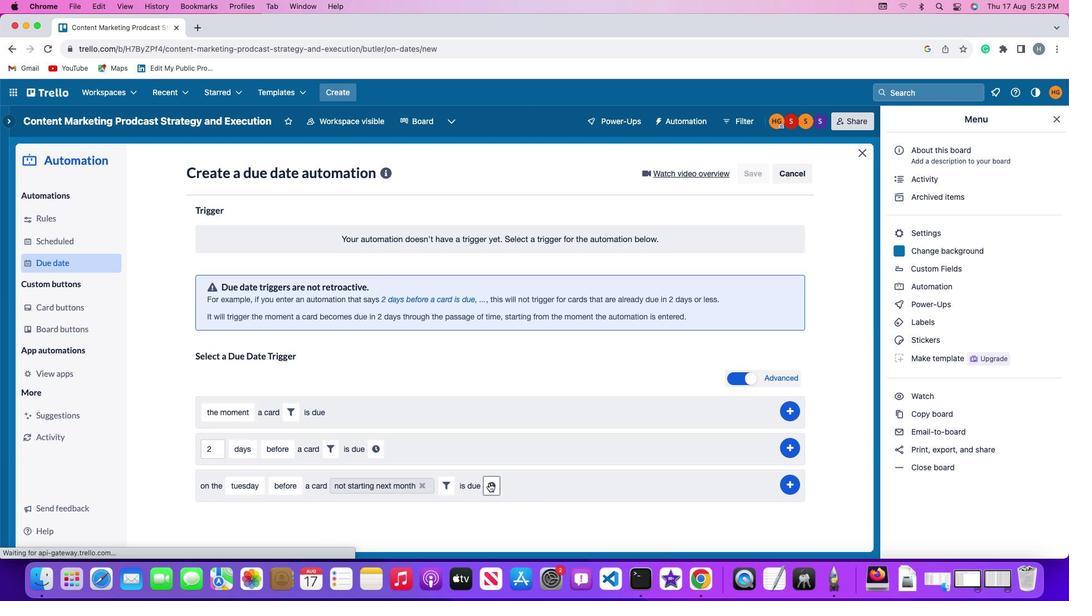 
Action: Mouse pressed left at (489, 483)
Screenshot: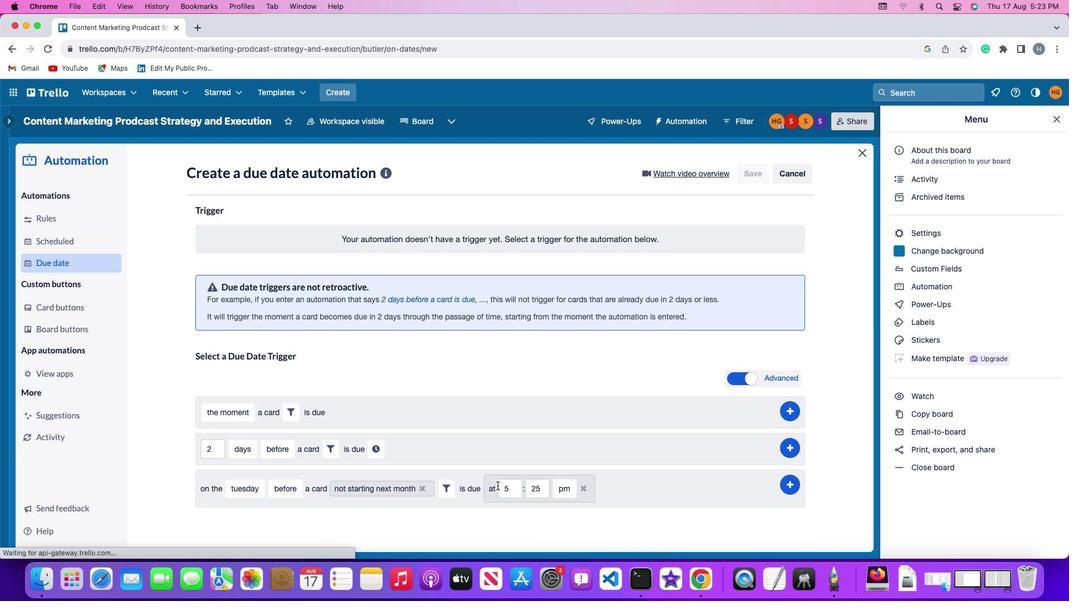 
Action: Mouse moved to (514, 488)
Screenshot: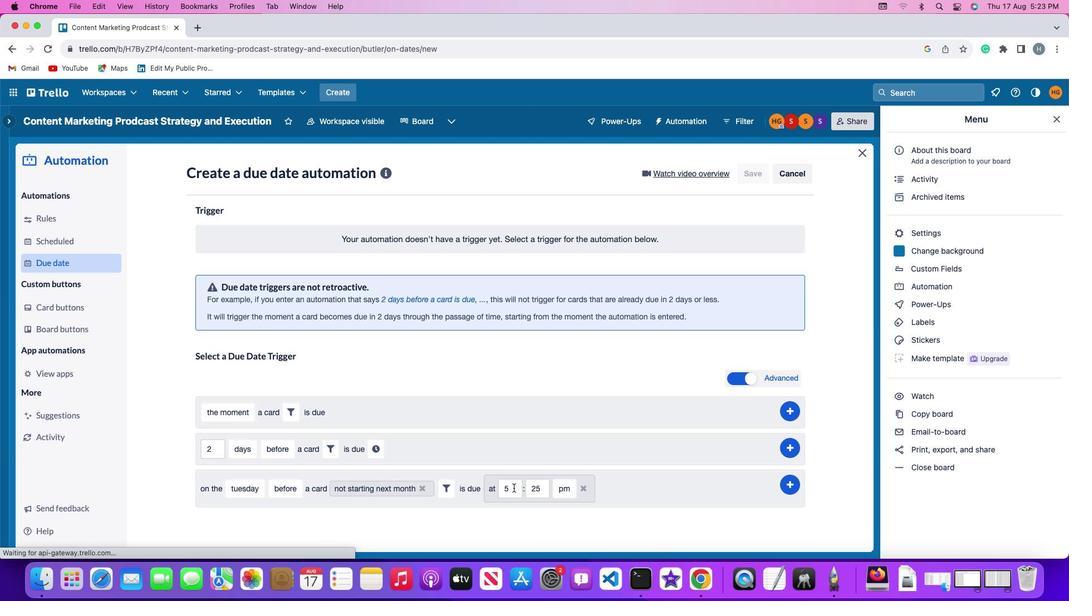 
Action: Mouse pressed left at (514, 488)
Screenshot: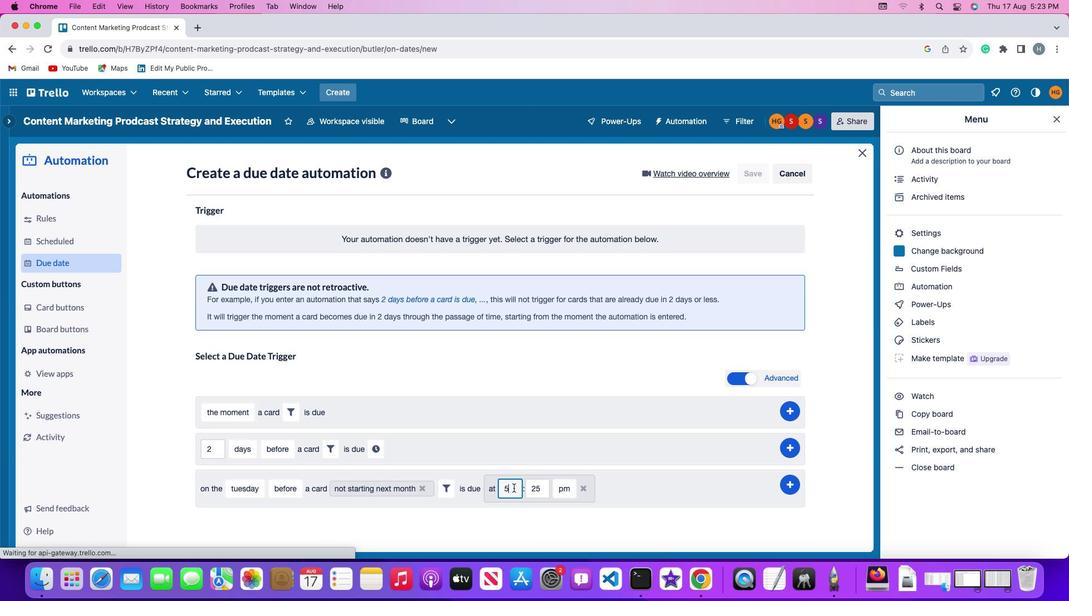 
Action: Key pressed Key.backspace'1'
Screenshot: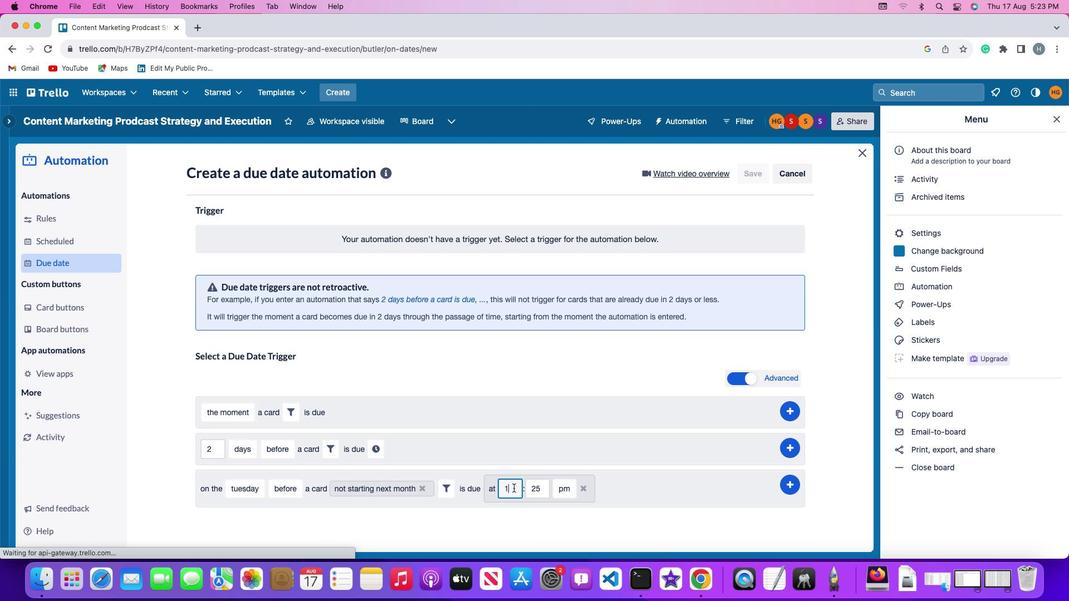 
Action: Mouse moved to (514, 488)
Screenshot: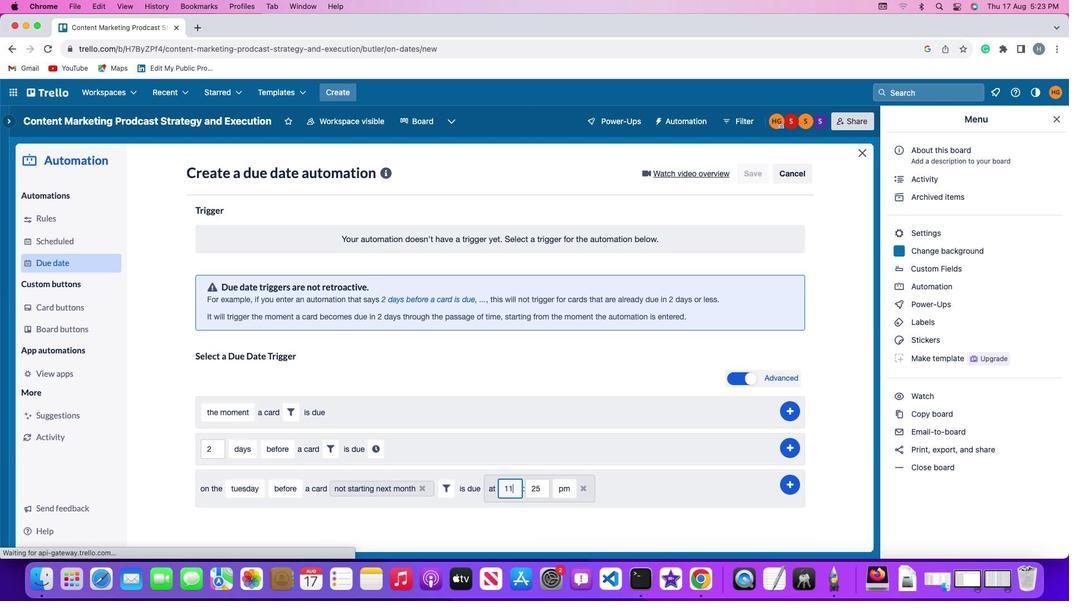 
Action: Key pressed '1'
Screenshot: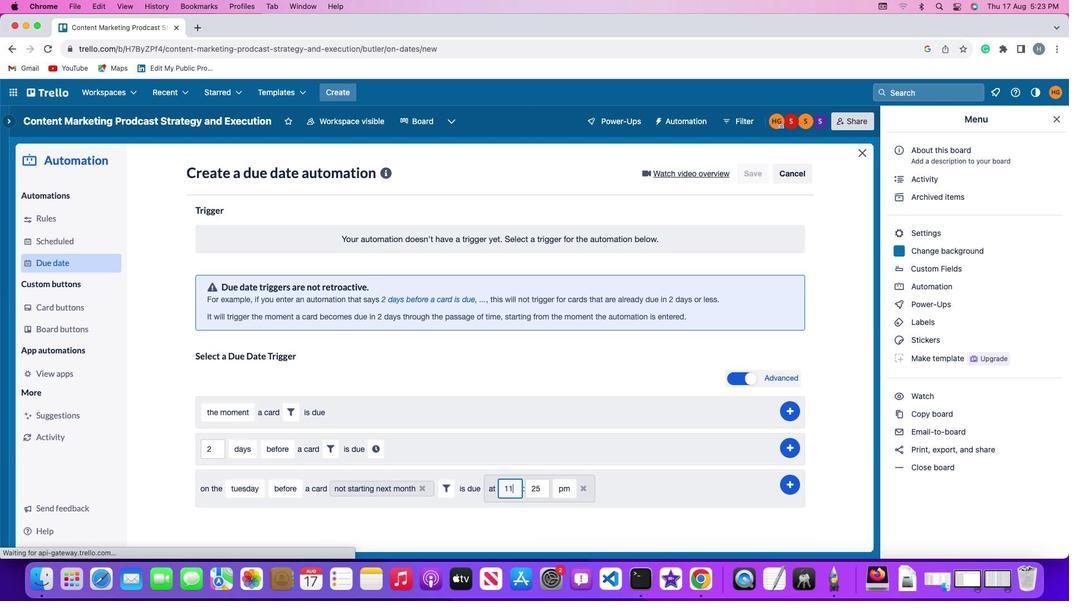 
Action: Mouse moved to (544, 488)
Screenshot: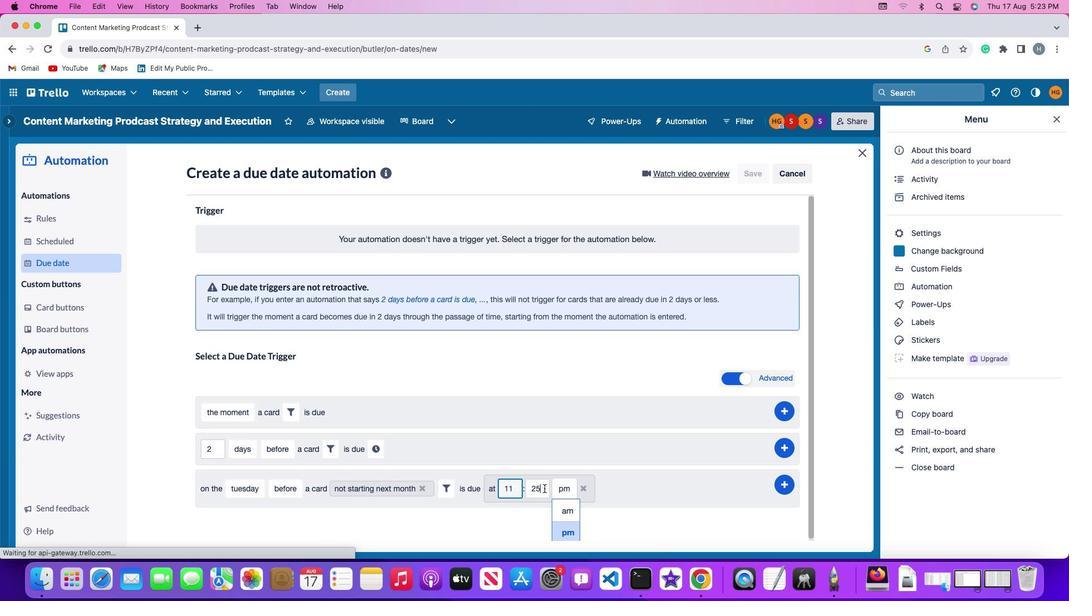 
Action: Mouse pressed left at (544, 488)
Screenshot: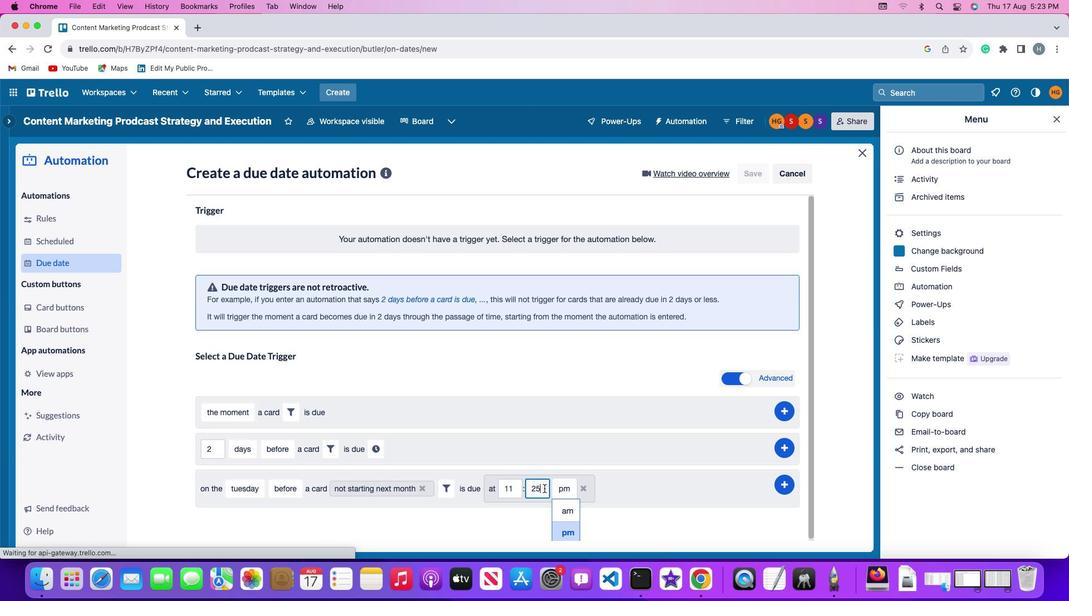 
Action: Key pressed Key.backspace
Screenshot: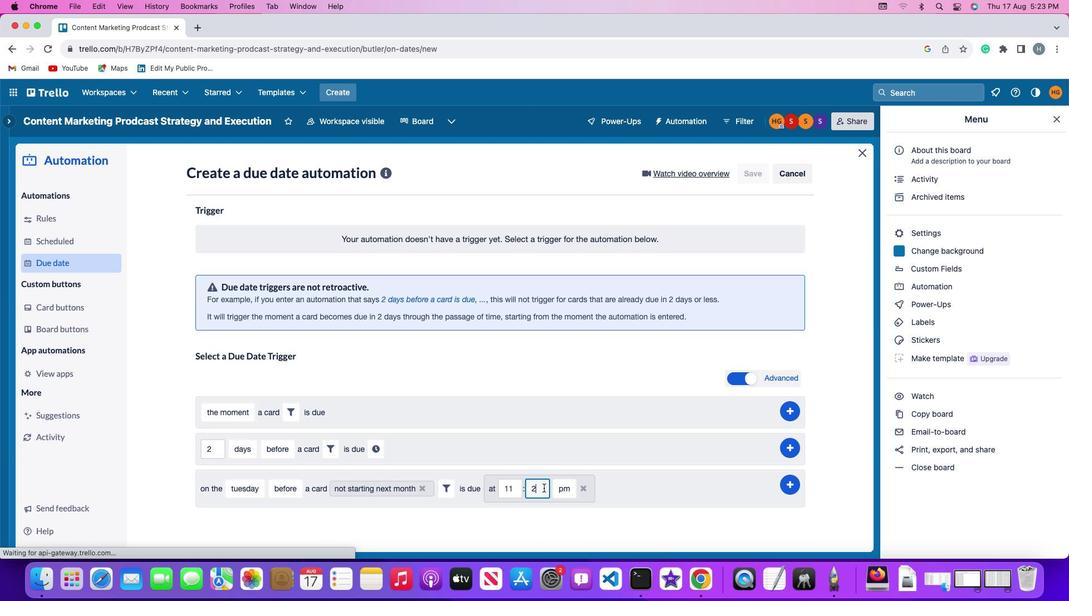 
Action: Mouse moved to (544, 488)
Screenshot: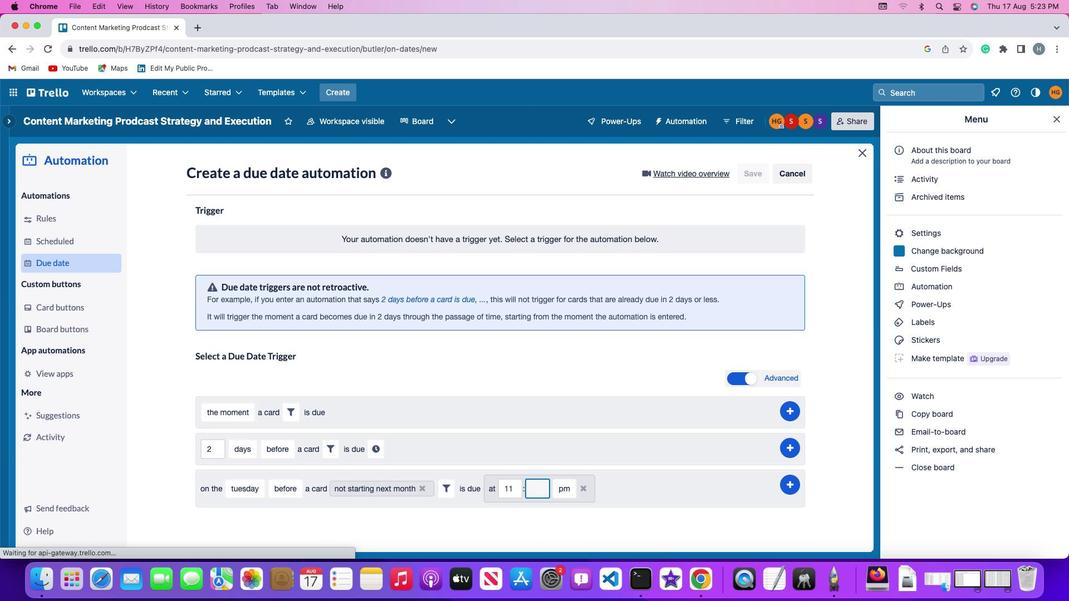 
Action: Key pressed Key.backspace'0''0'
Screenshot: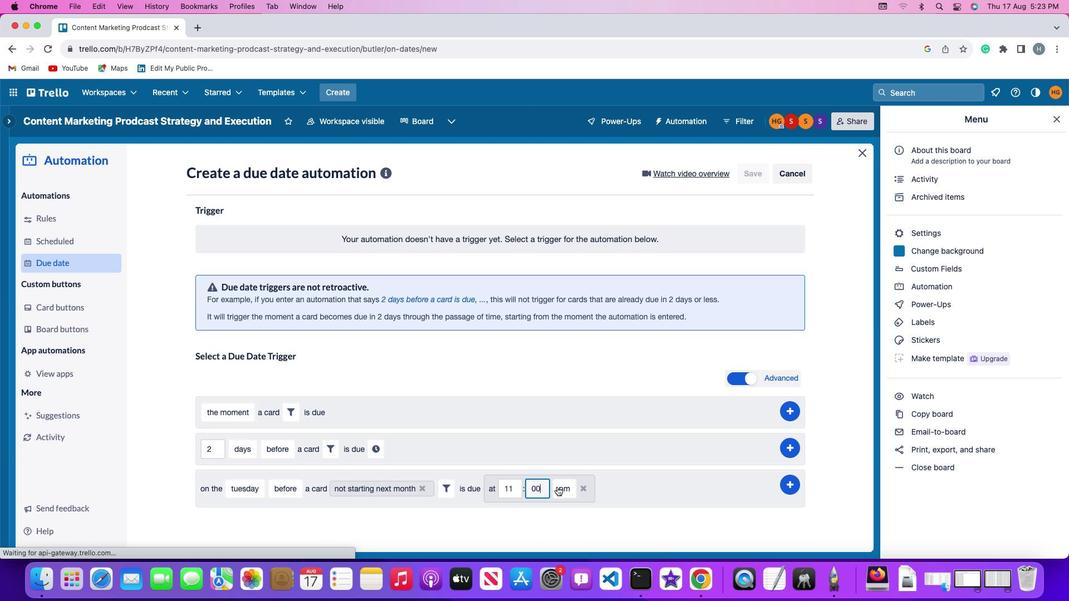 
Action: Mouse moved to (561, 487)
Screenshot: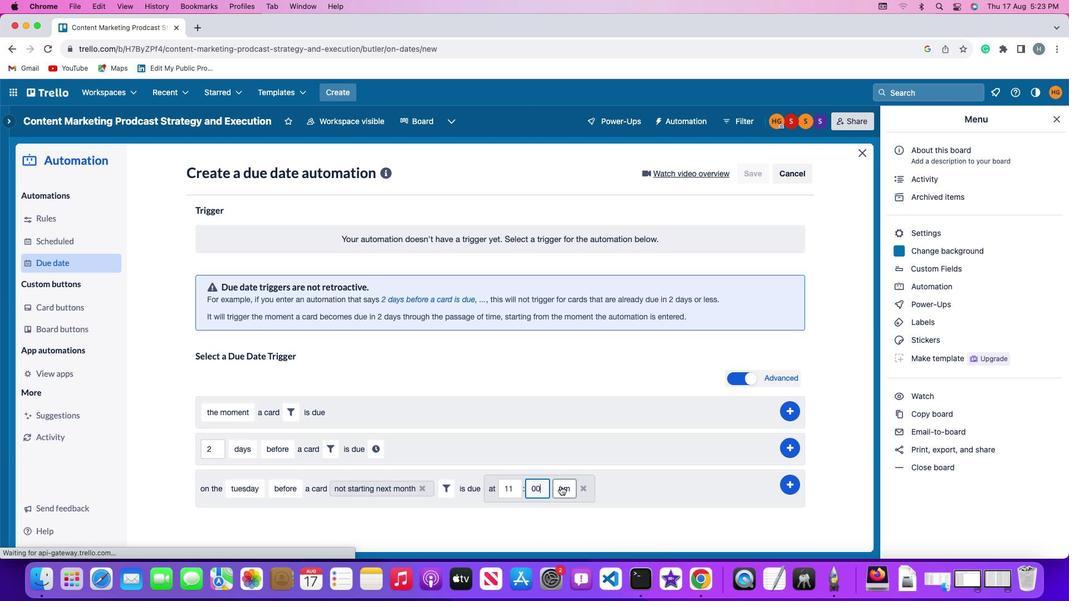 
Action: Mouse pressed left at (561, 487)
Screenshot: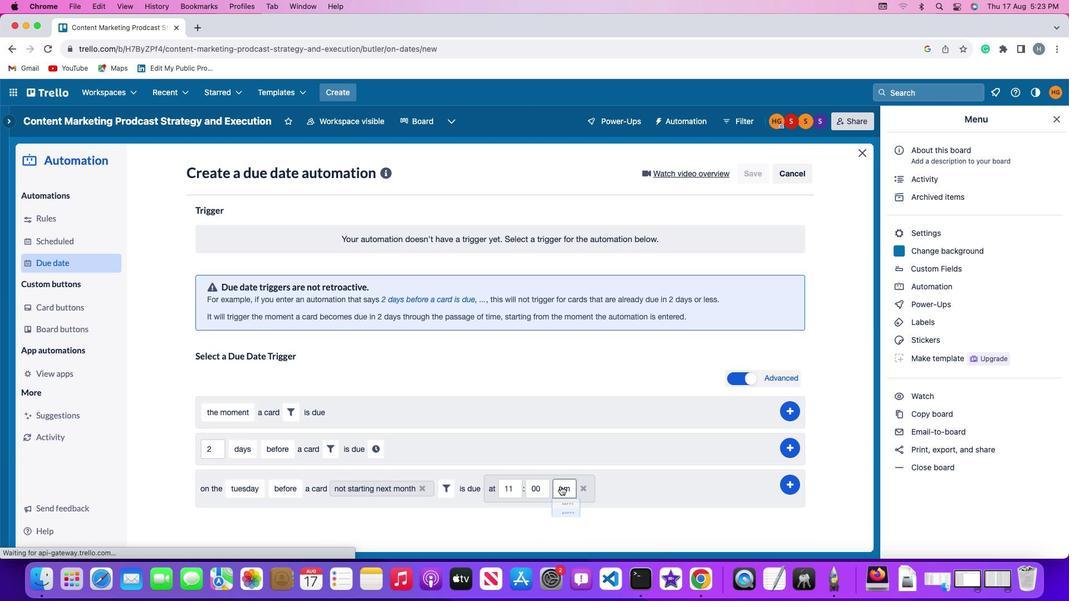 
Action: Mouse moved to (564, 503)
Screenshot: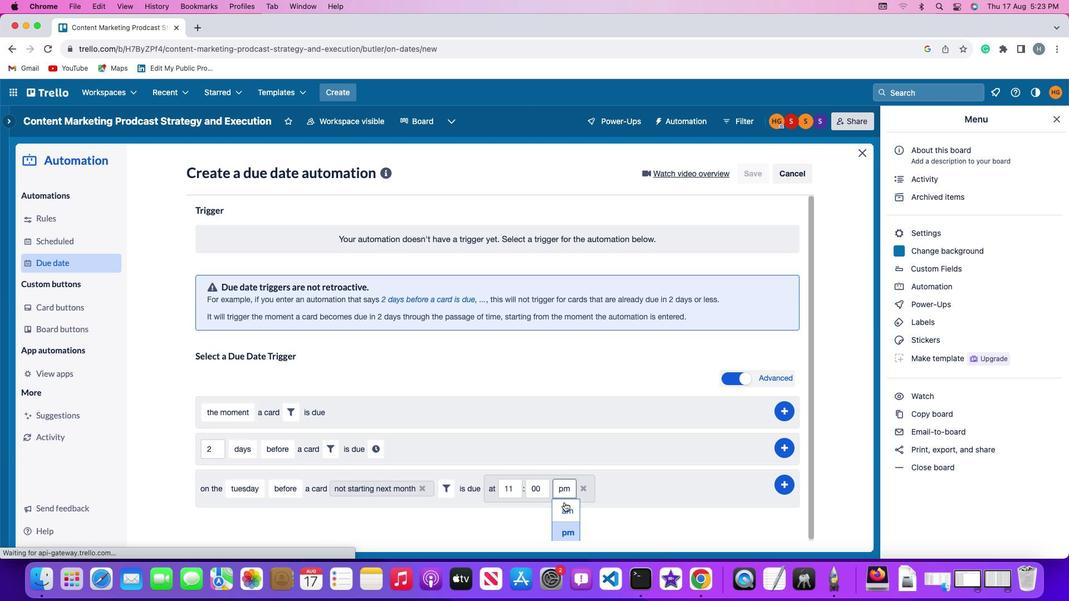 
Action: Mouse pressed left at (564, 503)
Screenshot: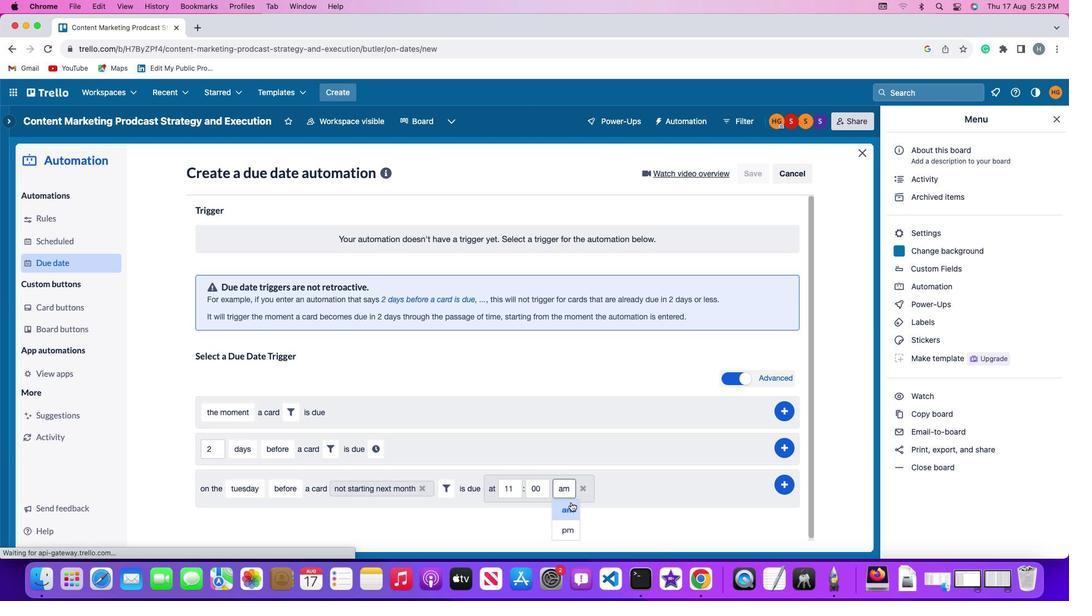 
Action: Mouse moved to (788, 482)
Screenshot: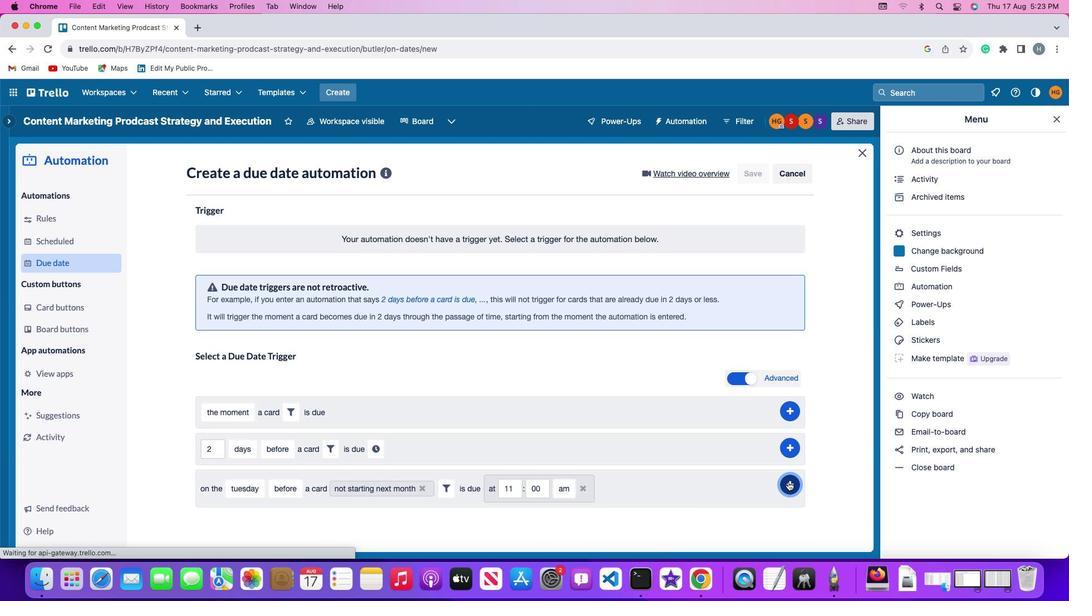 
Action: Mouse pressed left at (788, 482)
Screenshot: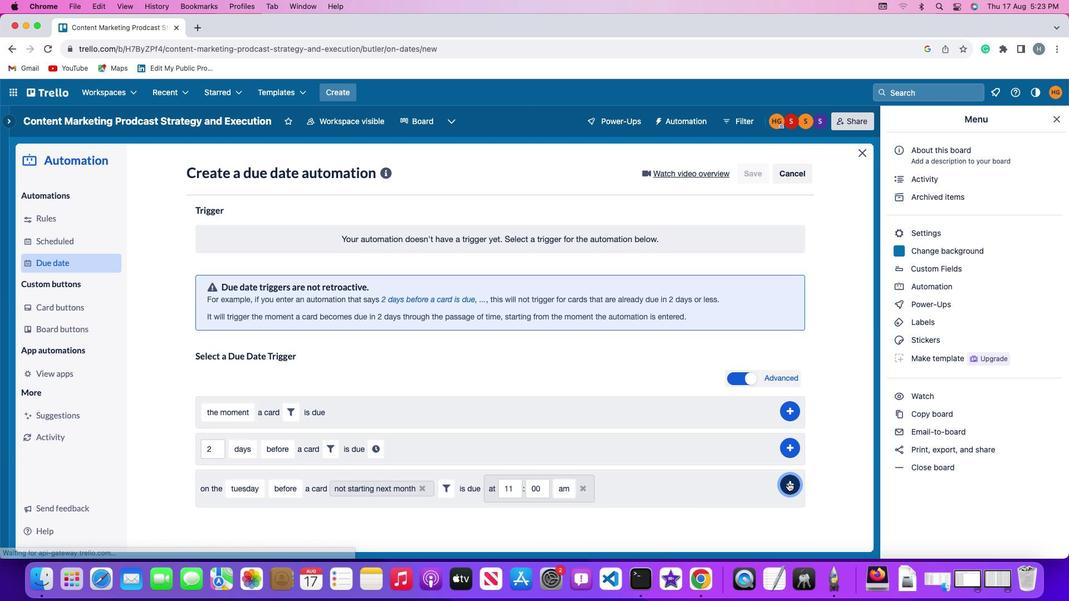 
Action: Mouse moved to (831, 414)
Screenshot: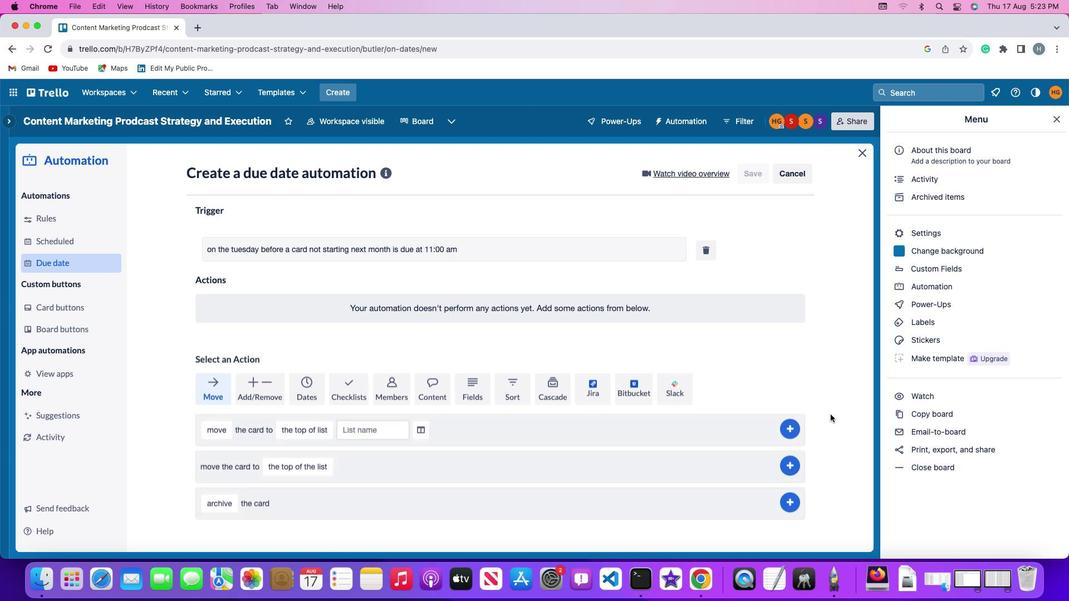 
